 Task: Create a sub task Gather and Analyse Requirements for the task  Implement payment gateway integration for the app in the project TreePlan , assign it to team member softage.9@softage.net and update the status of the sub task to  On Track  , set the priority of the sub task to Low.
Action: Mouse moved to (18, 55)
Screenshot: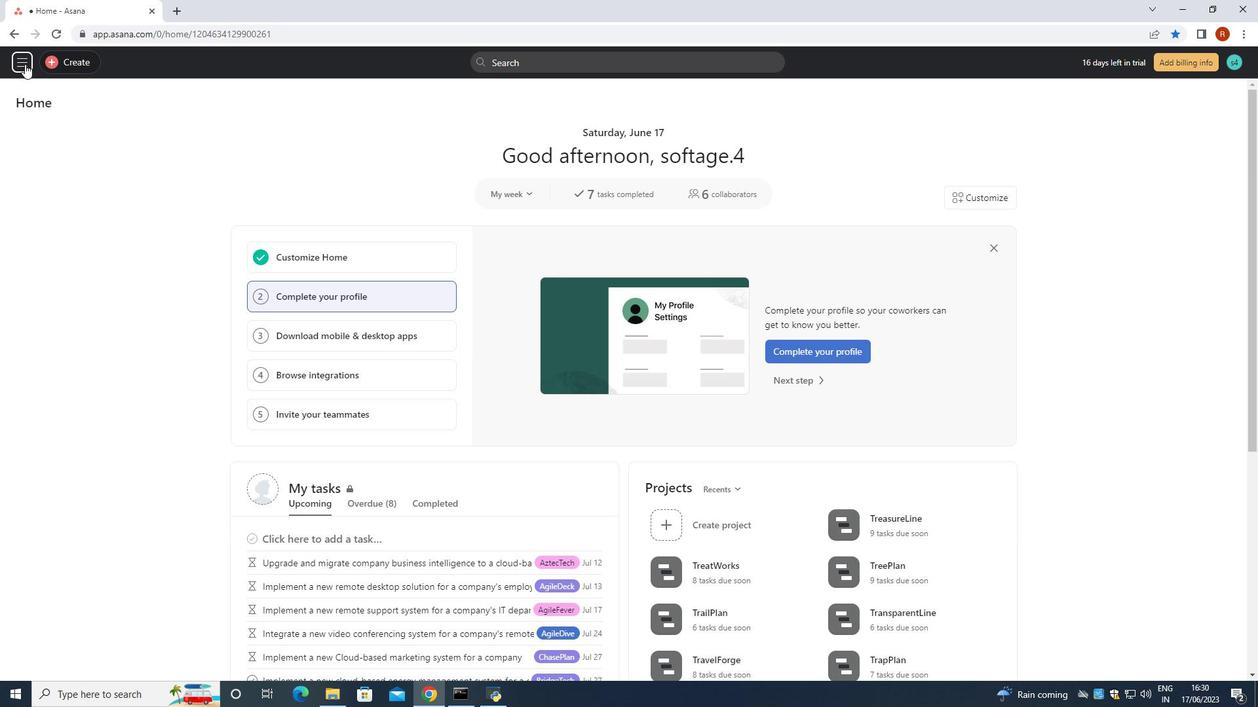 
Action: Mouse pressed left at (18, 55)
Screenshot: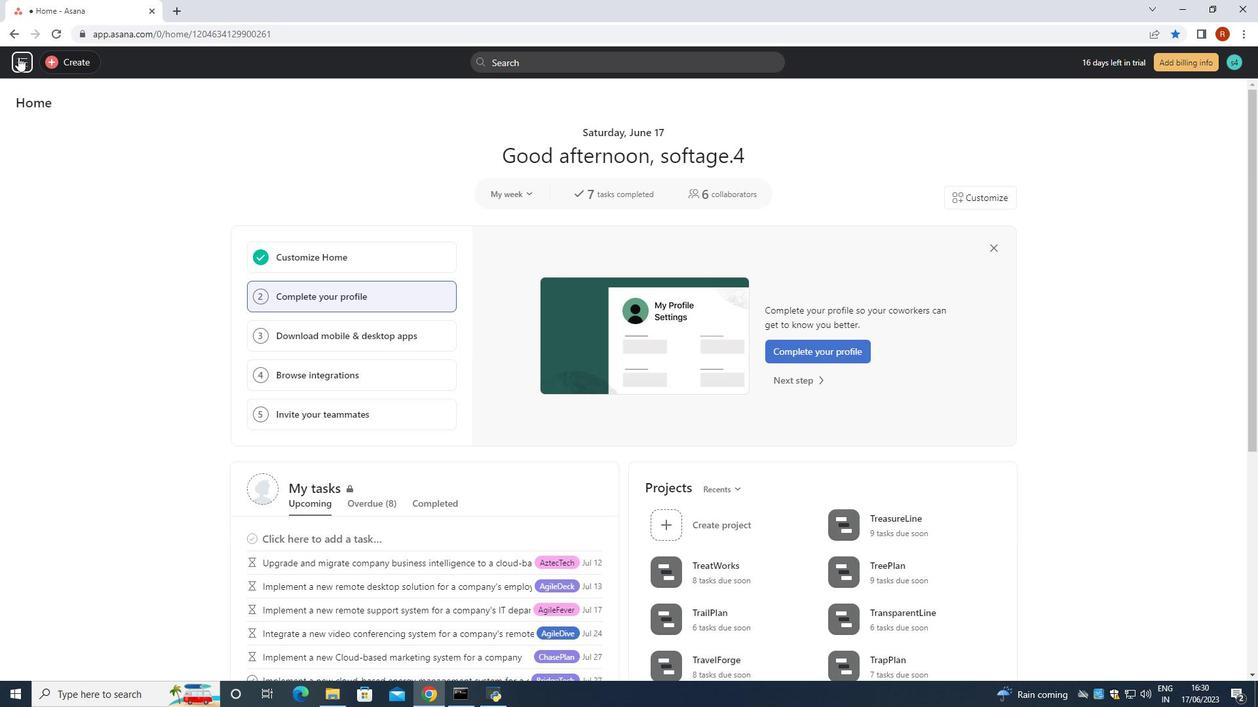 
Action: Mouse moved to (70, 310)
Screenshot: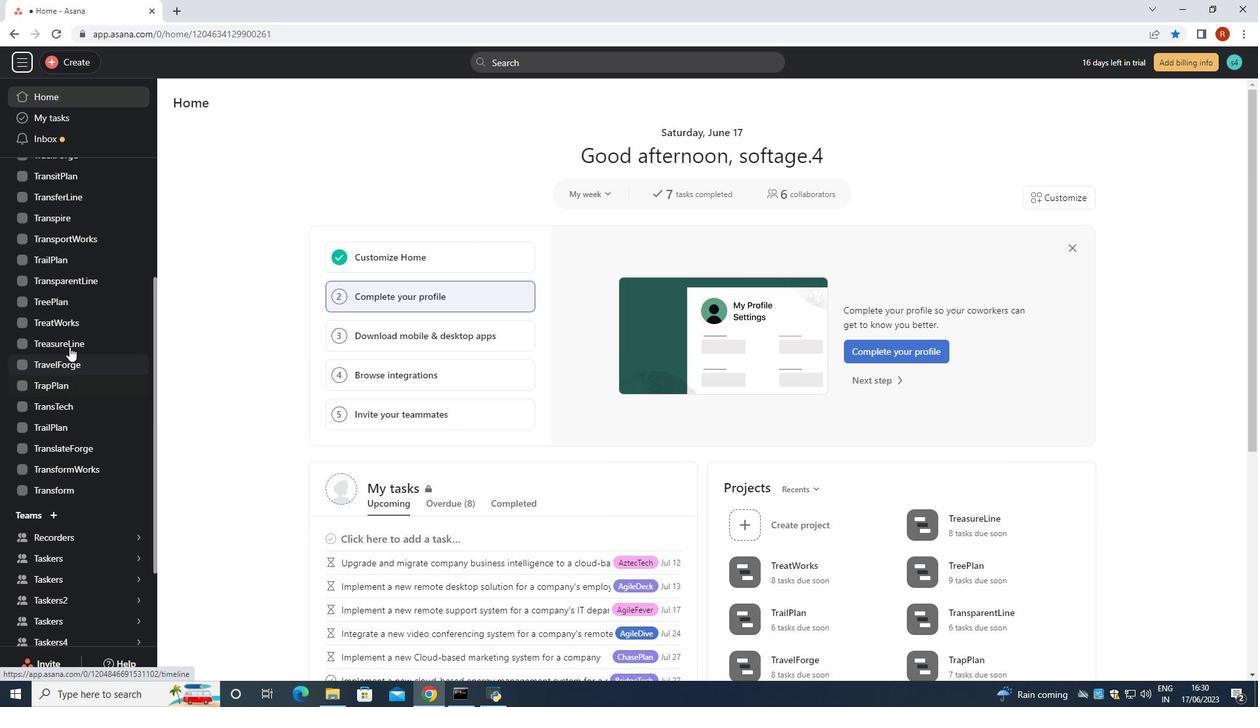 
Action: Mouse pressed left at (70, 310)
Screenshot: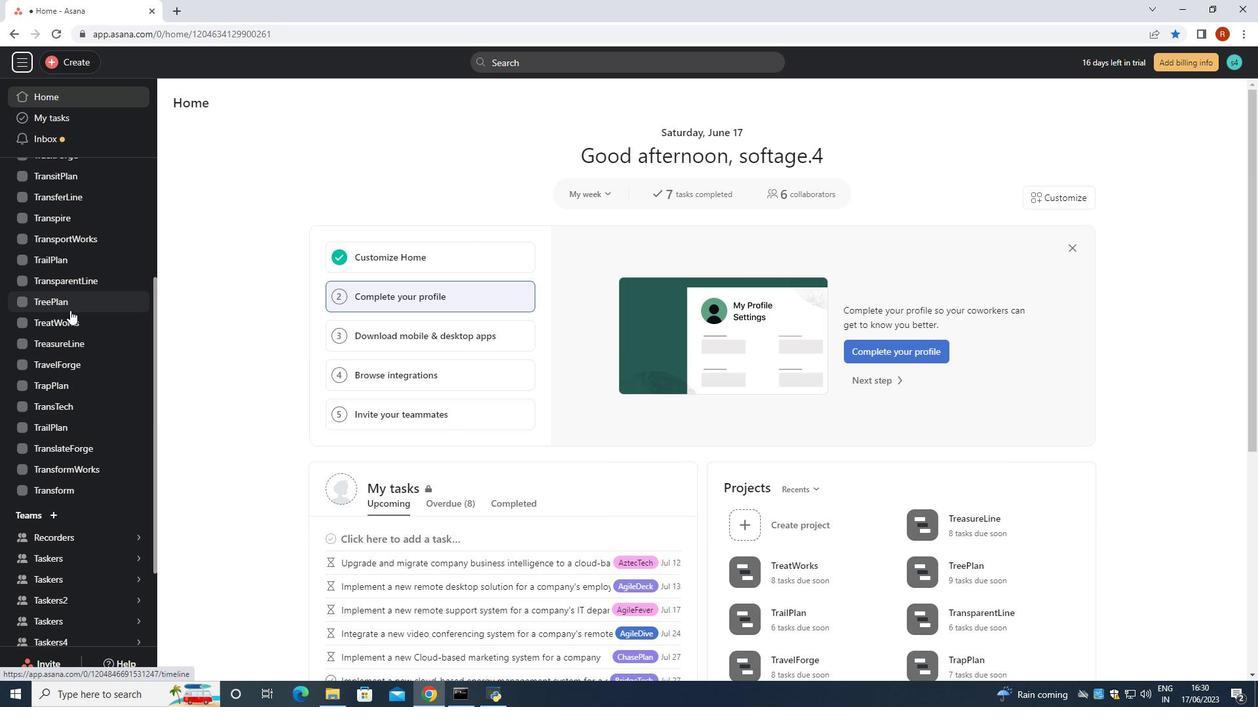 
Action: Mouse moved to (515, 305)
Screenshot: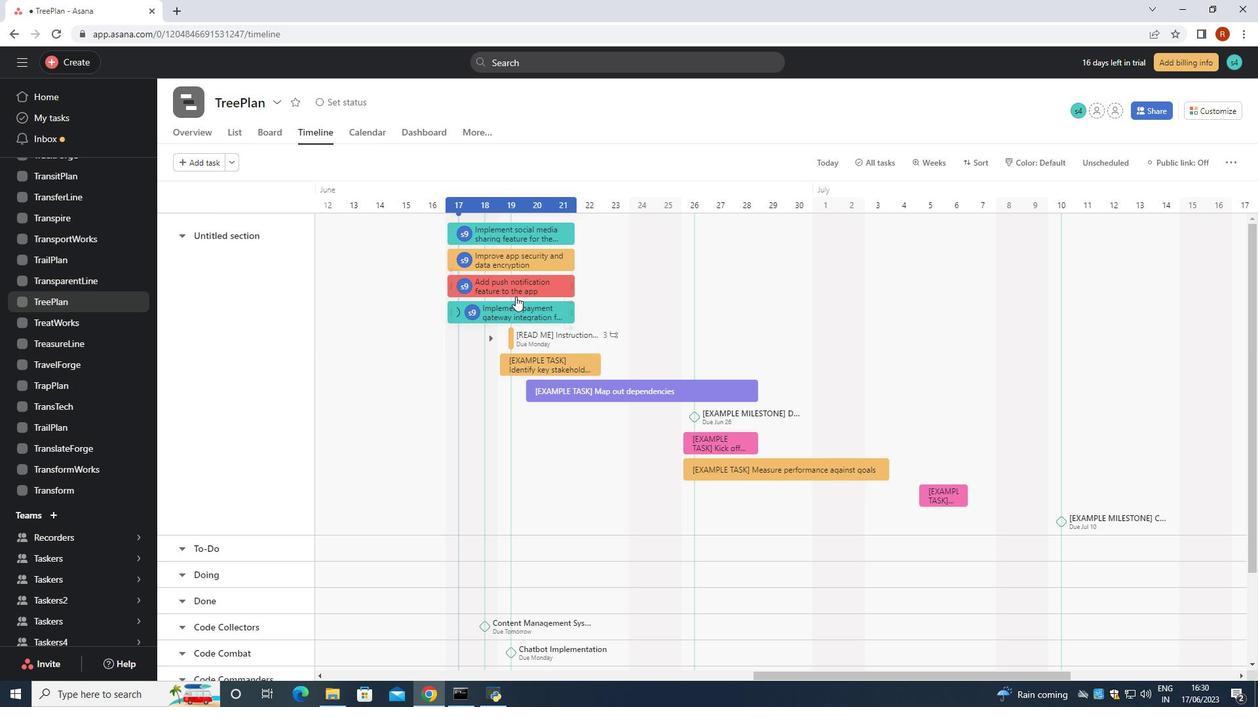 
Action: Mouse pressed left at (515, 305)
Screenshot: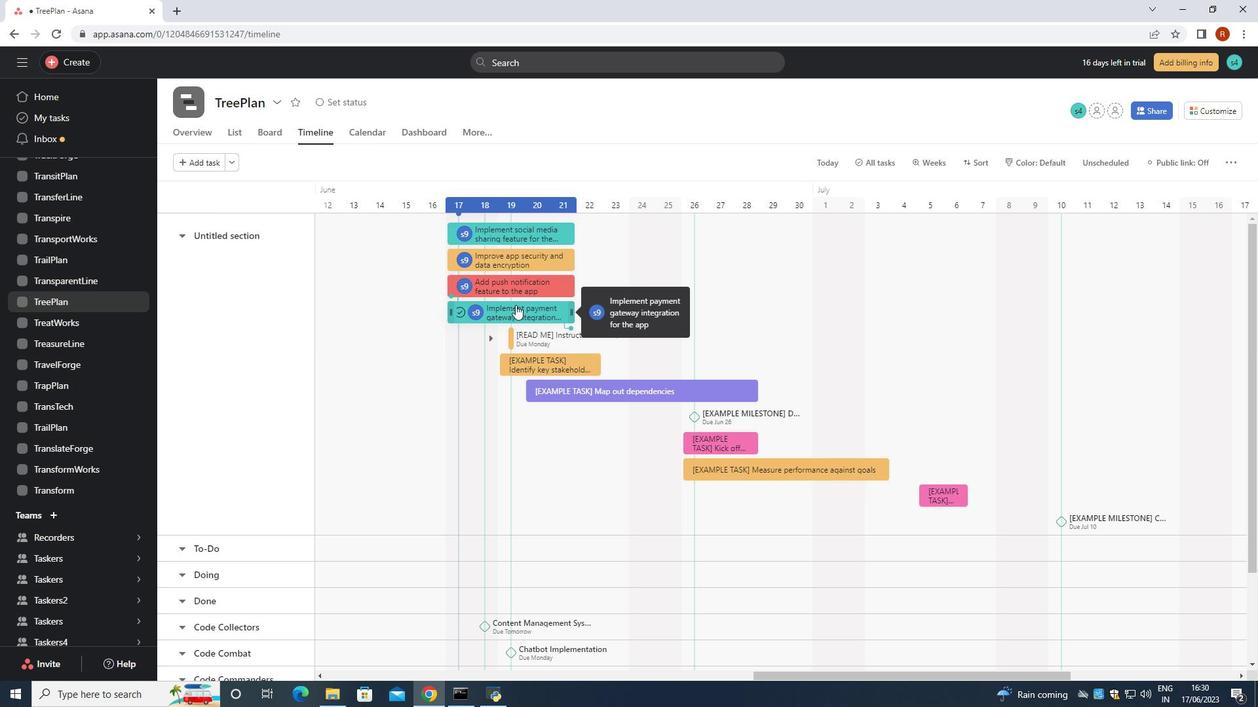 
Action: Mouse moved to (1023, 302)
Screenshot: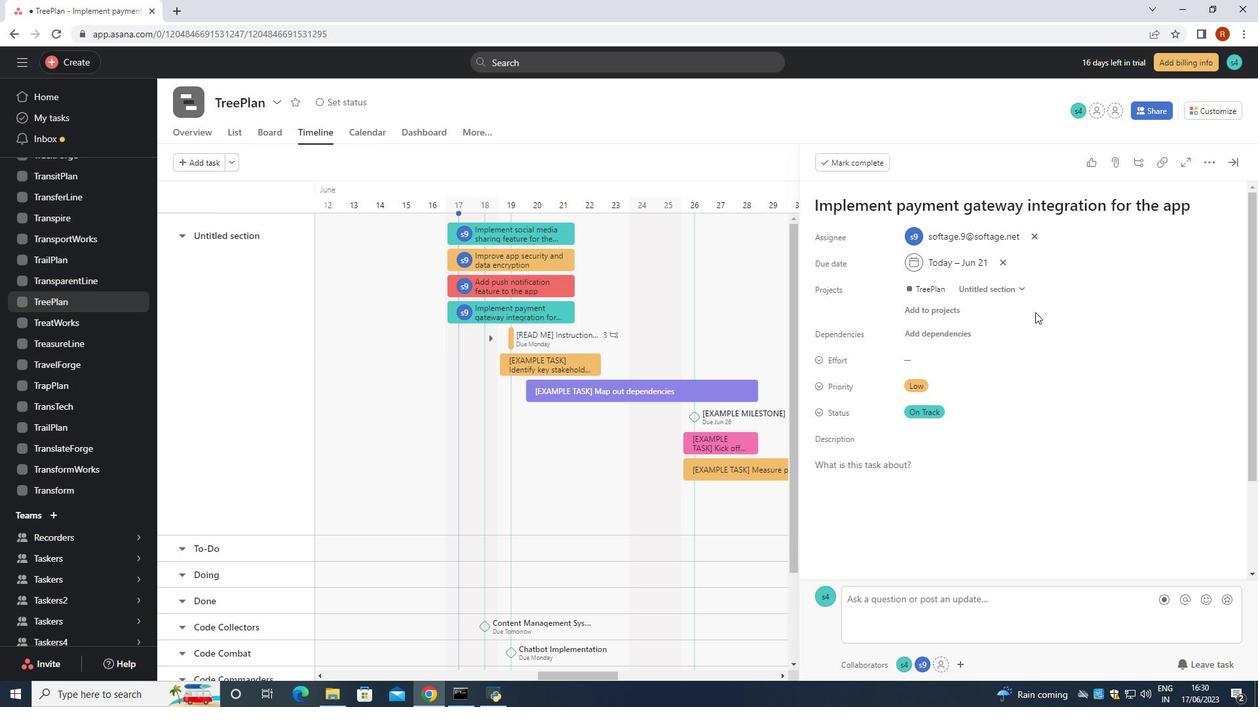 
Action: Mouse scrolled (1023, 302) with delta (0, 0)
Screenshot: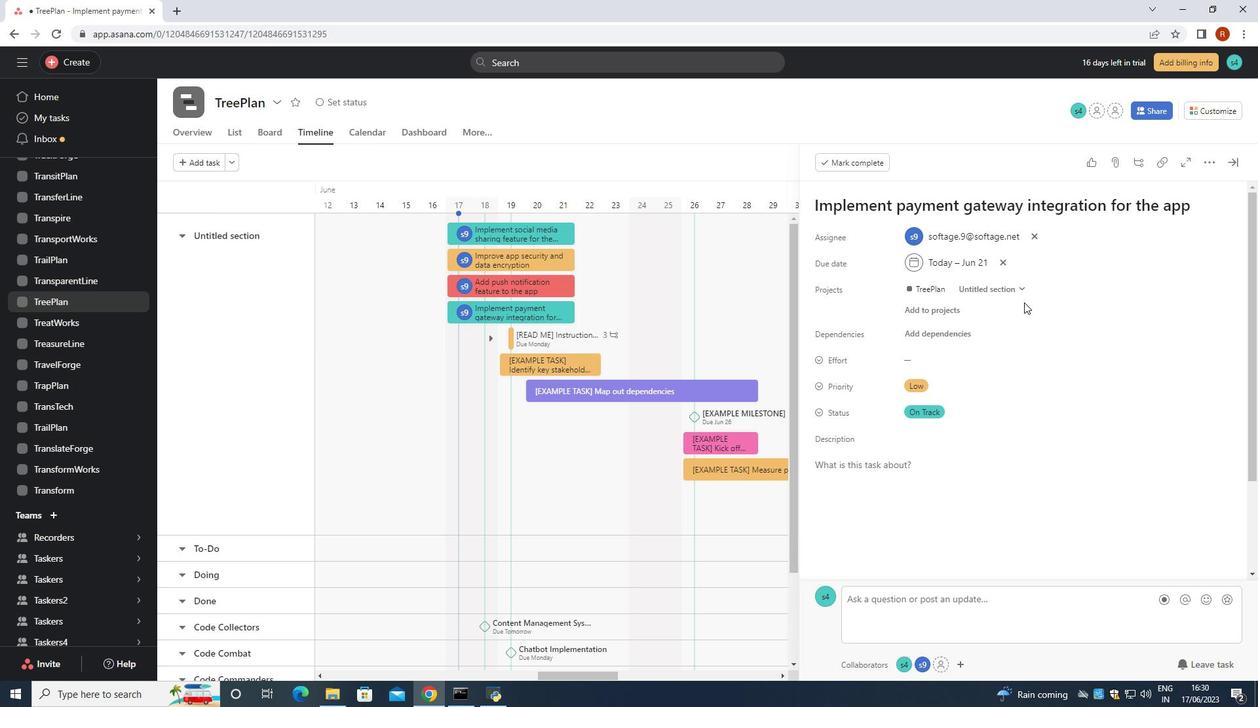 
Action: Mouse scrolled (1023, 302) with delta (0, 0)
Screenshot: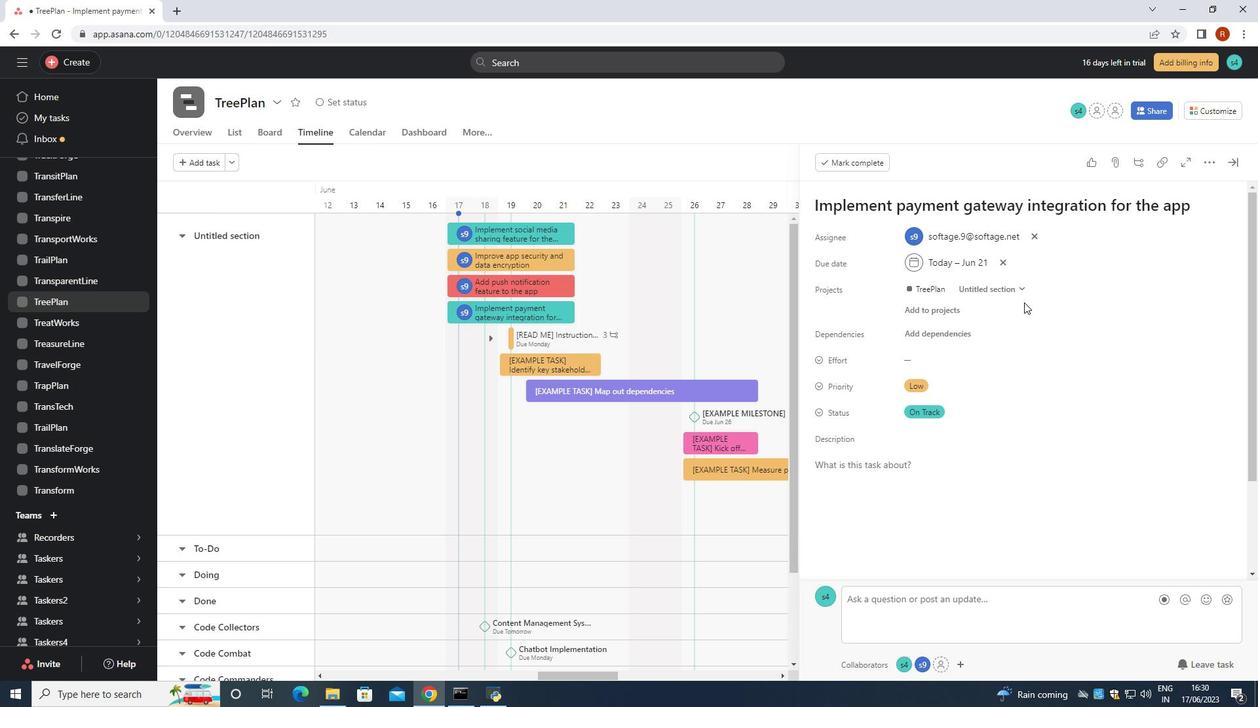 
Action: Mouse scrolled (1023, 302) with delta (0, 0)
Screenshot: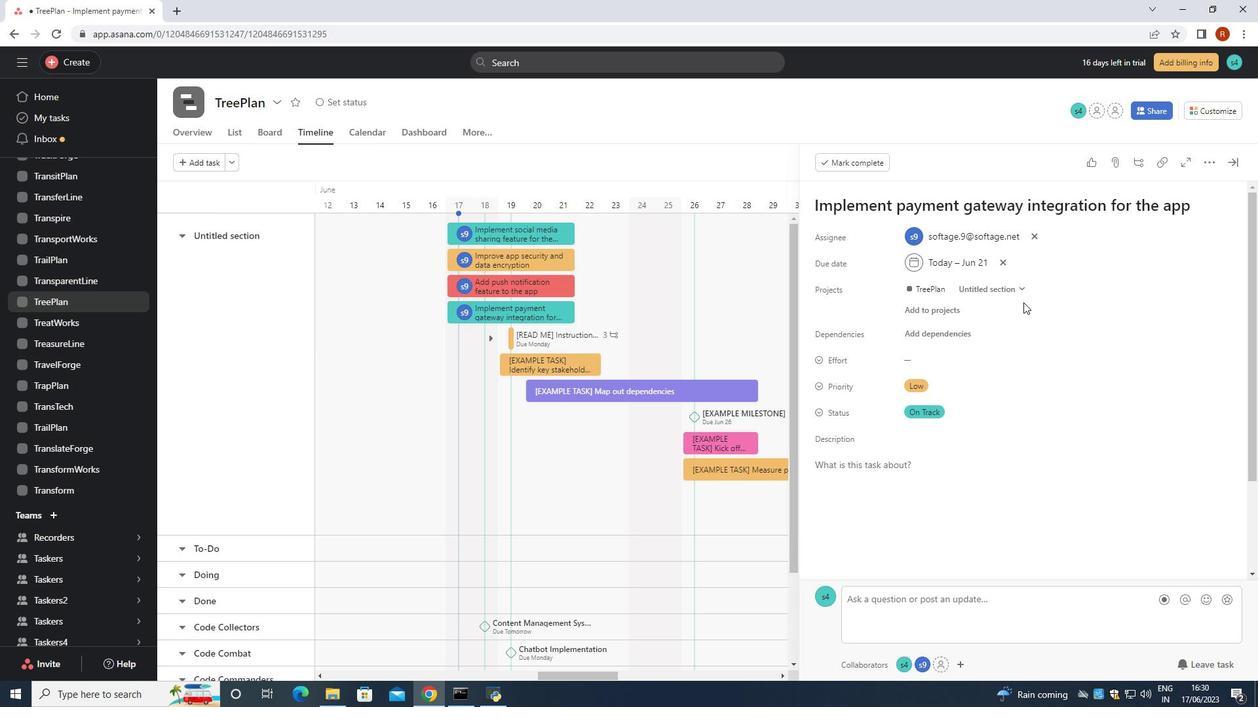 
Action: Mouse moved to (886, 401)
Screenshot: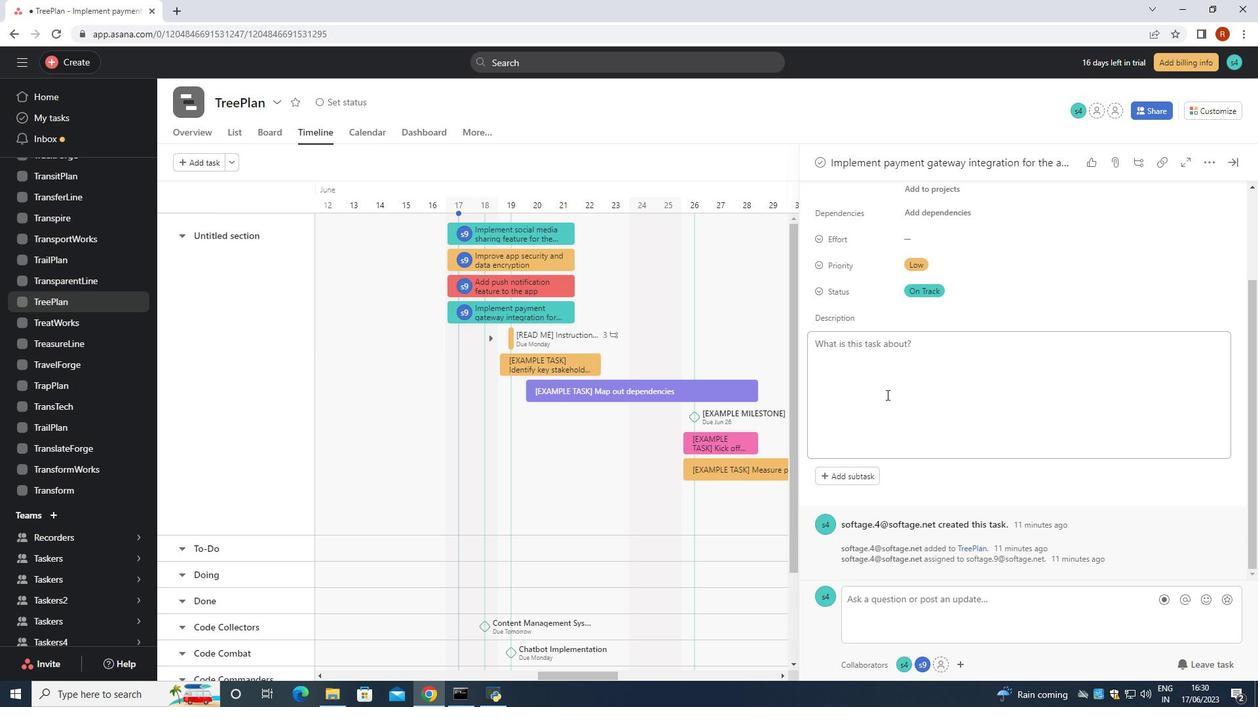 
Action: Mouse scrolled (886, 401) with delta (0, 0)
Screenshot: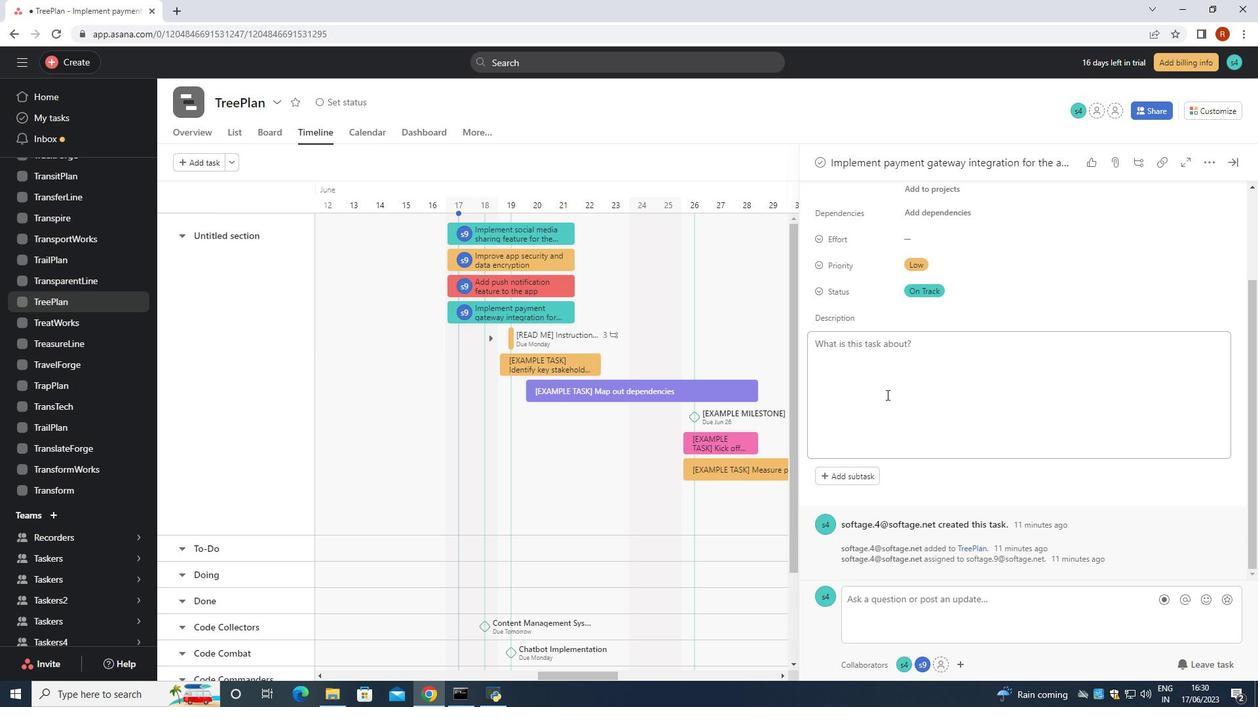 
Action: Mouse moved to (846, 473)
Screenshot: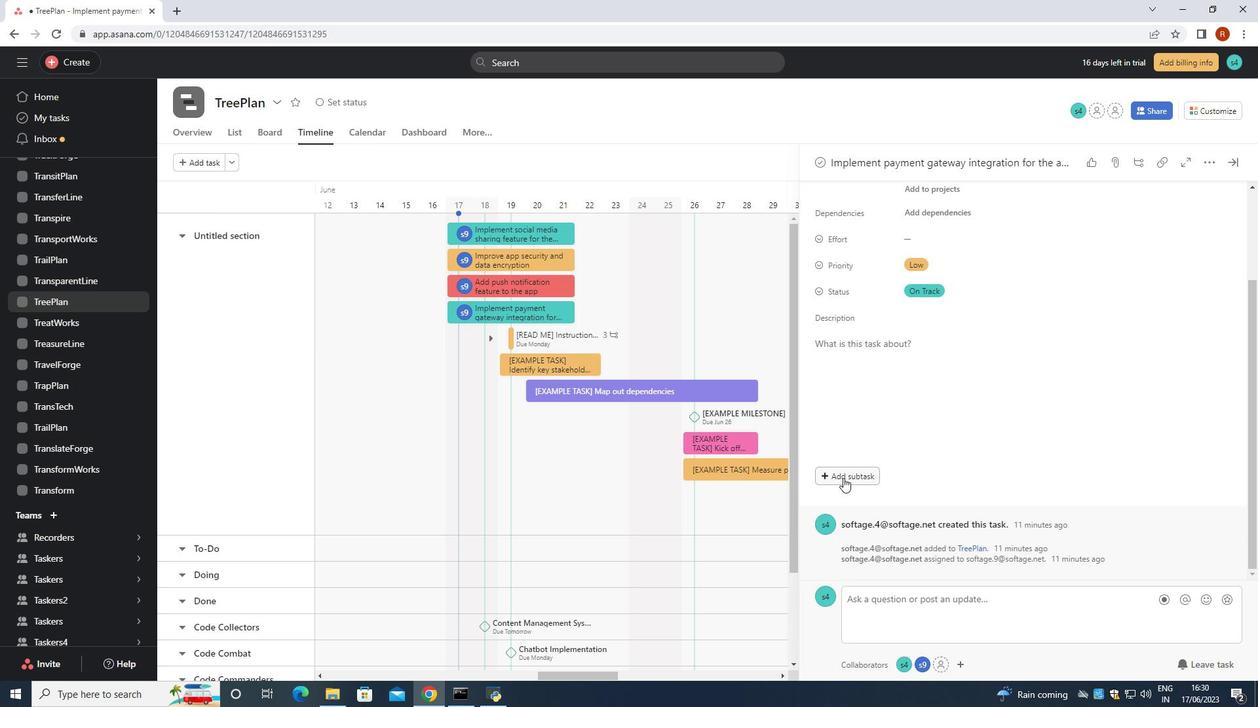 
Action: Mouse pressed left at (846, 473)
Screenshot: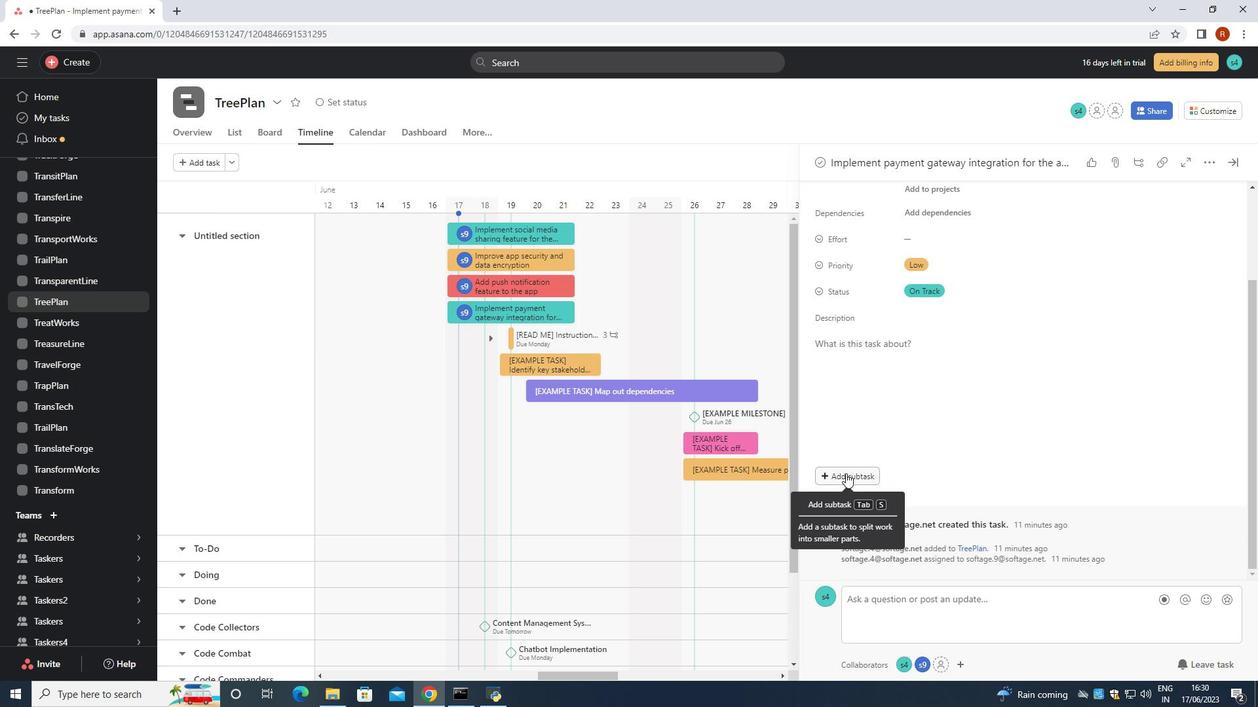 
Action: Mouse moved to (847, 473)
Screenshot: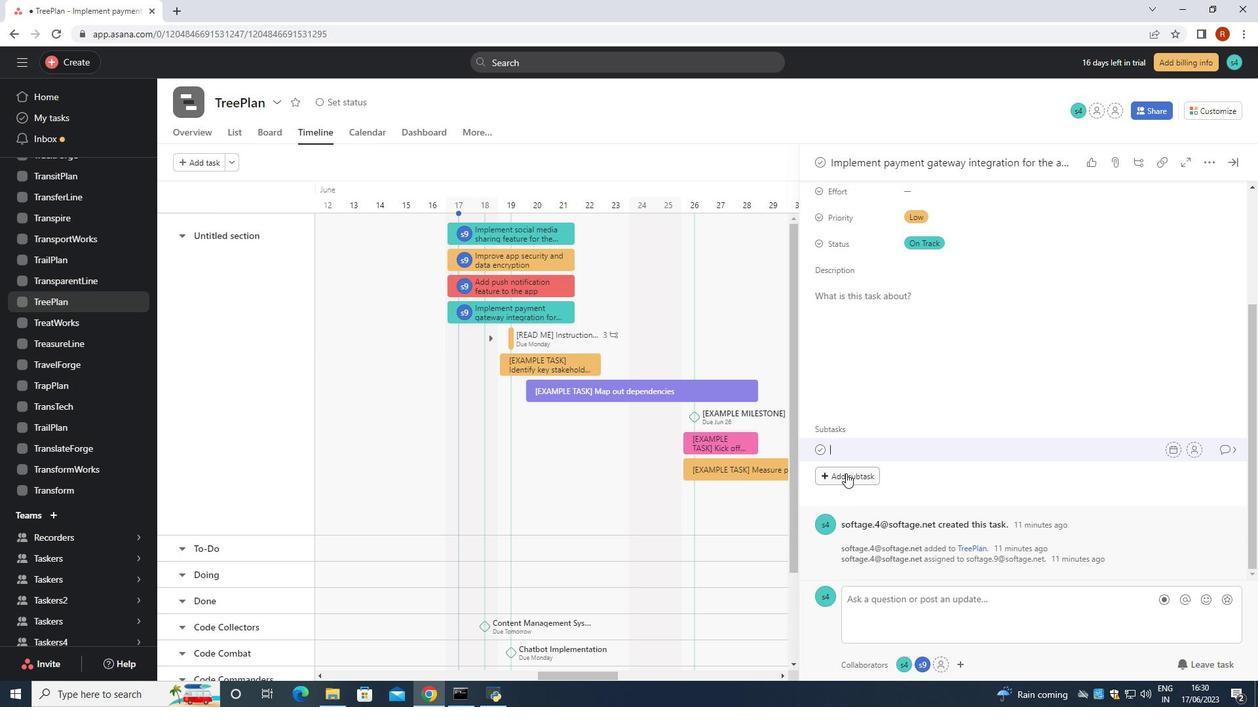 
Action: Key pressed <Key.shift><Key.shift><Key.shift><Key.shift><Key.shift><Key.shift><Key.shift><Key.shift><Key.shift><Key.shift><Key.shift><Key.shift><Key.shift><Key.shift>GA<Key.backspace><Key.backspace><Key.caps_lock><Key.caps_lock><Key.shift><Key.shift><Key.shift><Key.shift><Key.shift><Key.shift>Gather<Key.space>an<Key.space><Key.backspace>d<Key.space><Key.shift>Anlyse<Key.space><Key.shift>Requirements<Key.space>
Screenshot: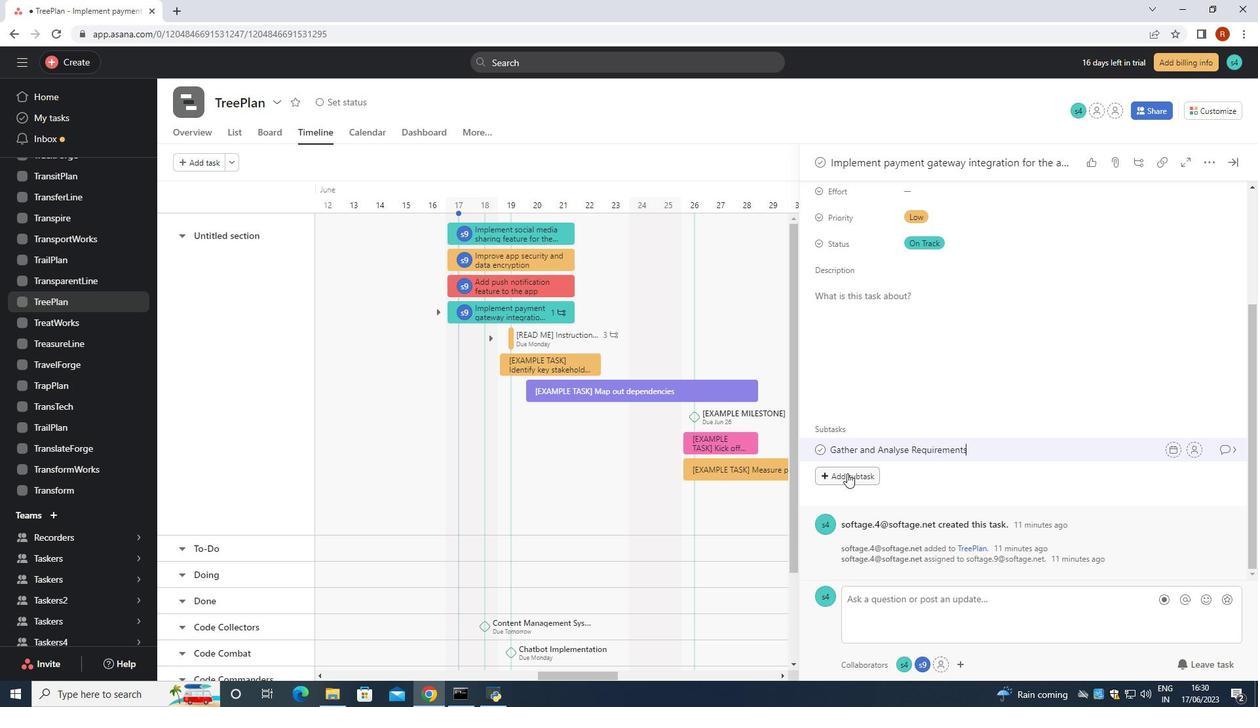
Action: Mouse moved to (1194, 450)
Screenshot: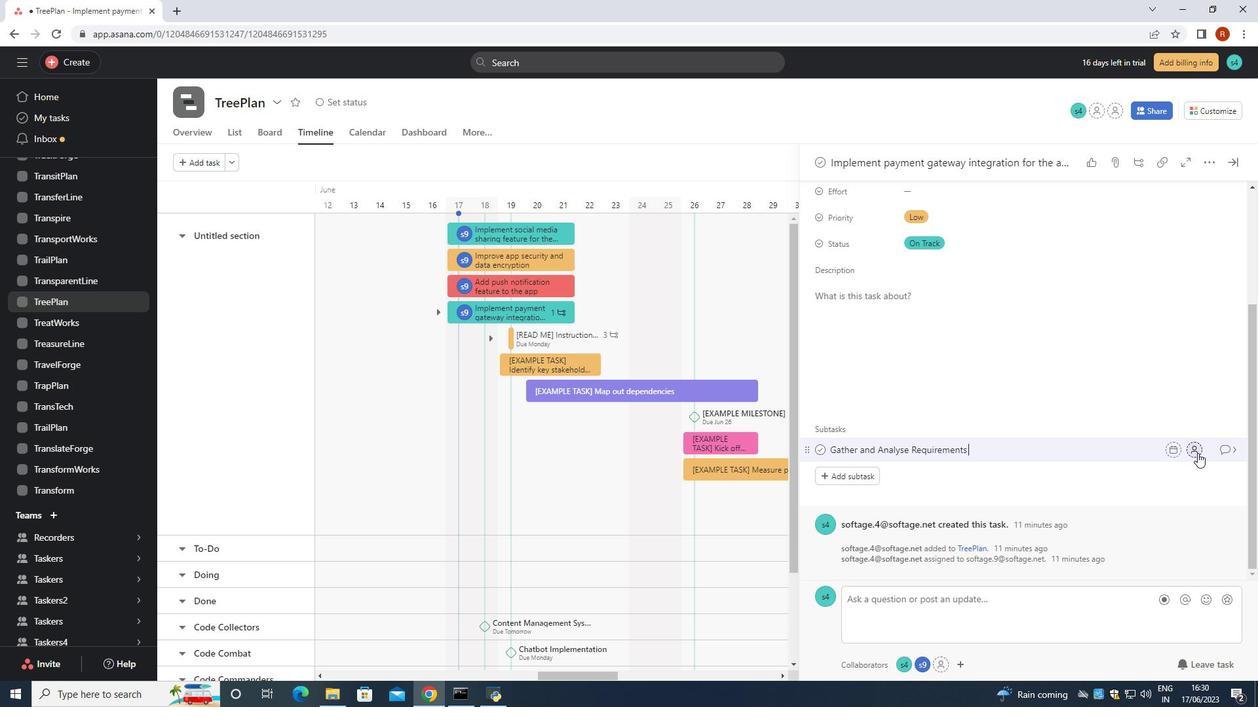 
Action: Mouse pressed left at (1194, 450)
Screenshot: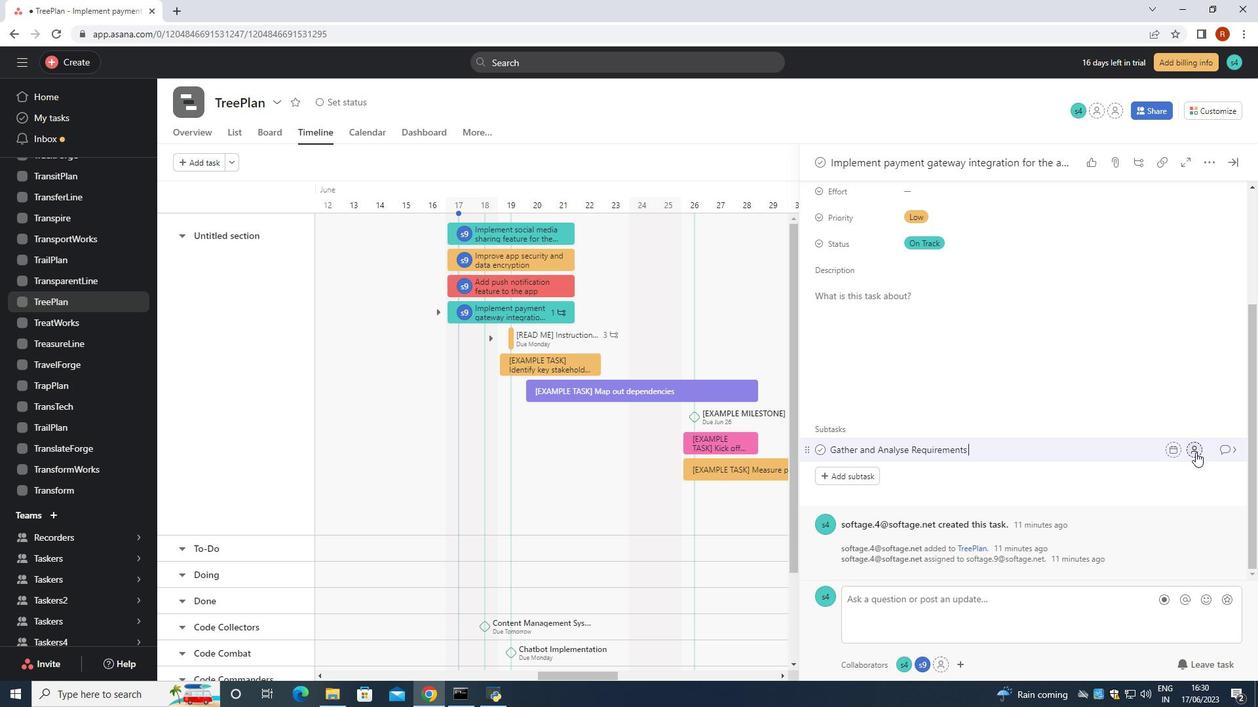 
Action: Mouse moved to (1096, 494)
Screenshot: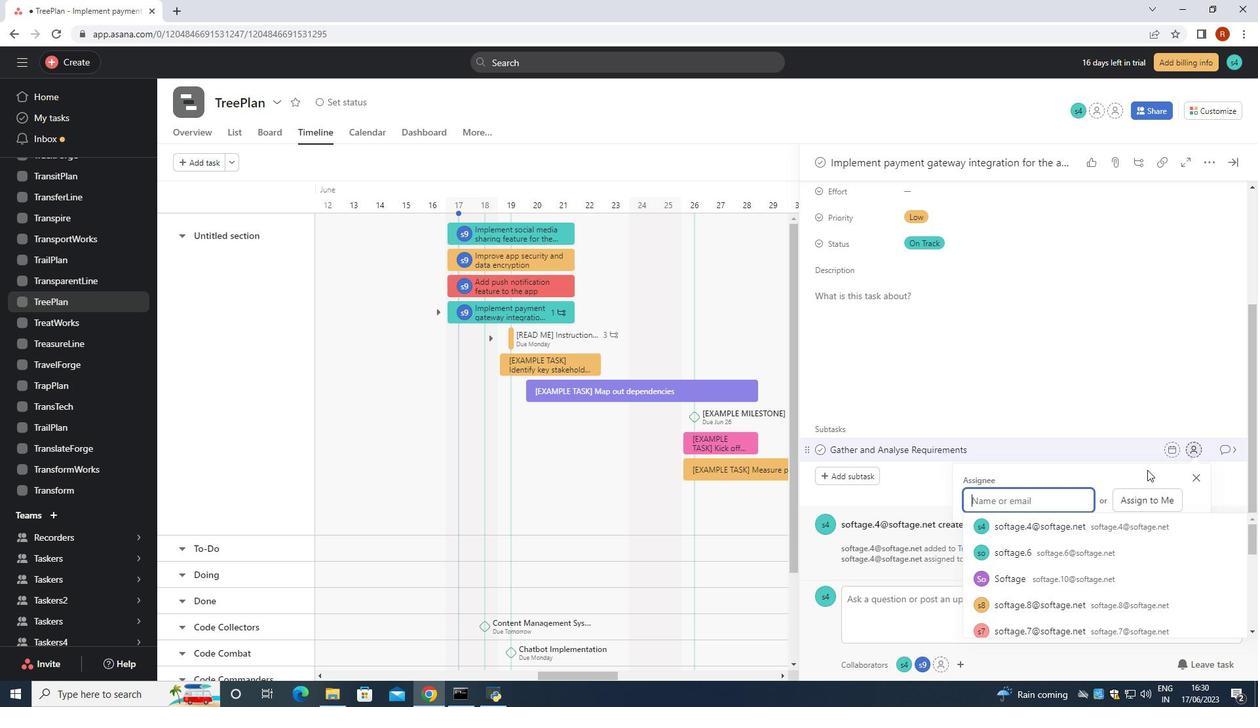 
Action: Key pressed softage.9<Key.shift>@softage.net
Screenshot: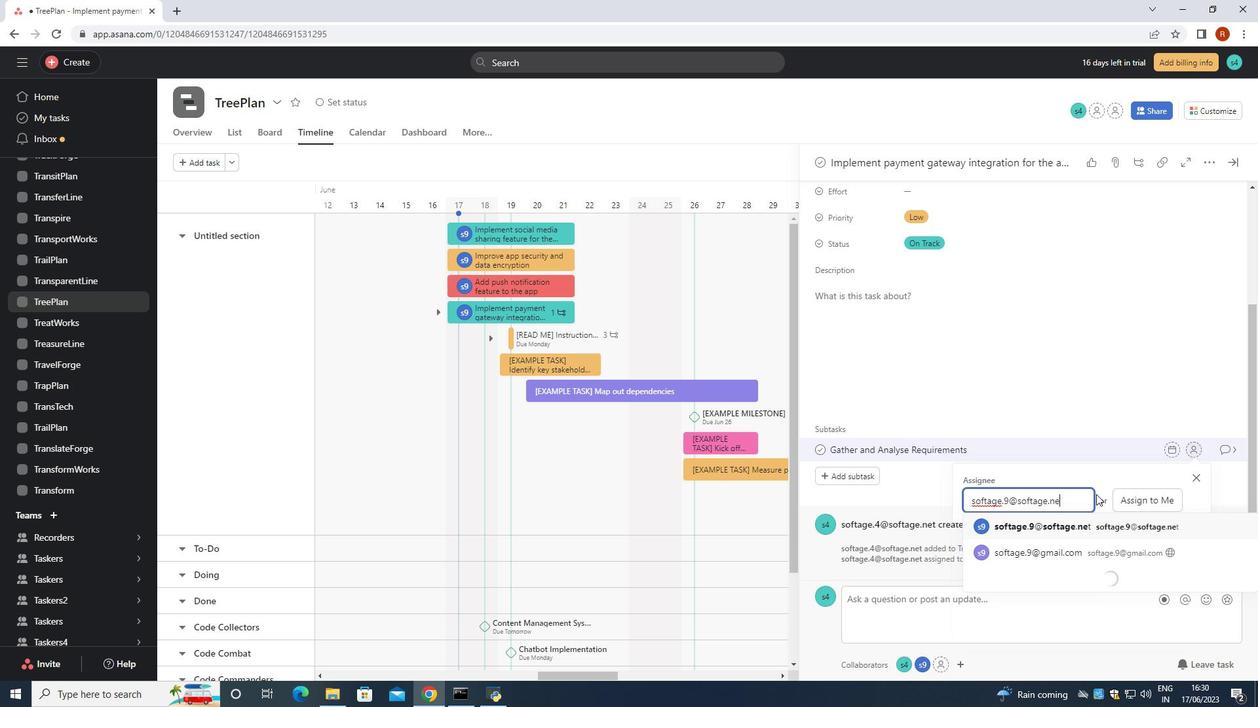 
Action: Mouse moved to (1090, 535)
Screenshot: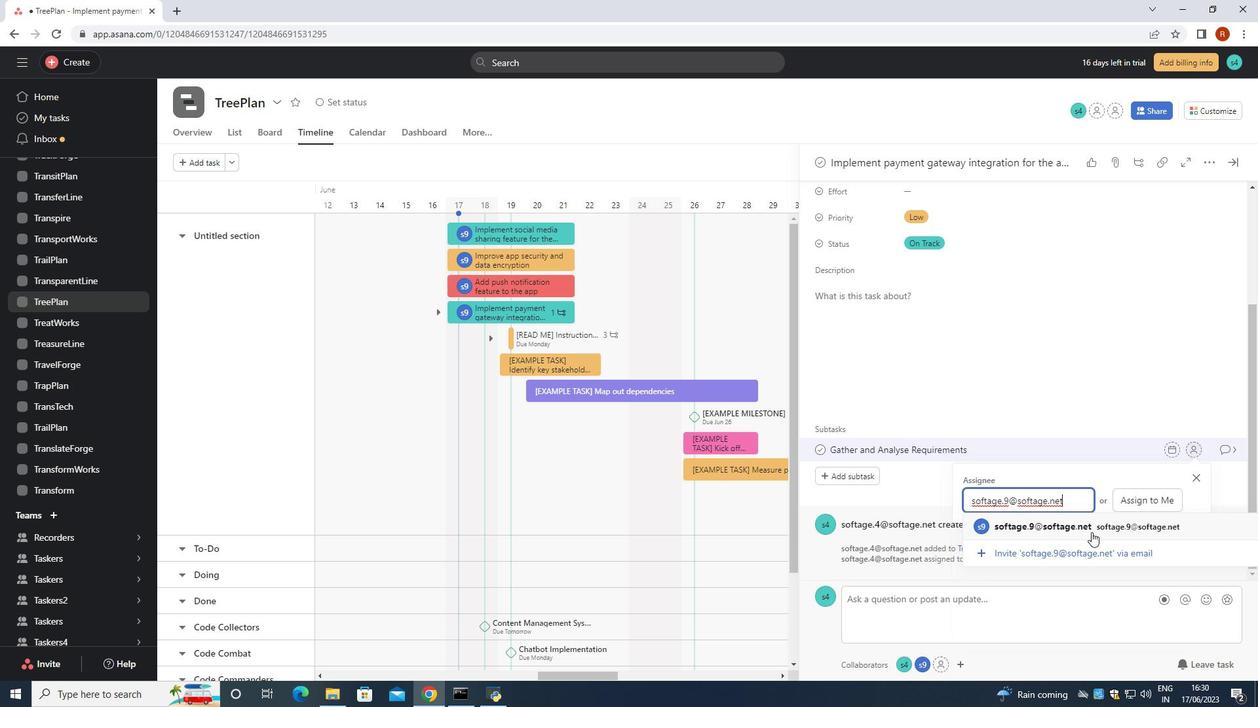 
Action: Mouse pressed left at (1090, 535)
Screenshot: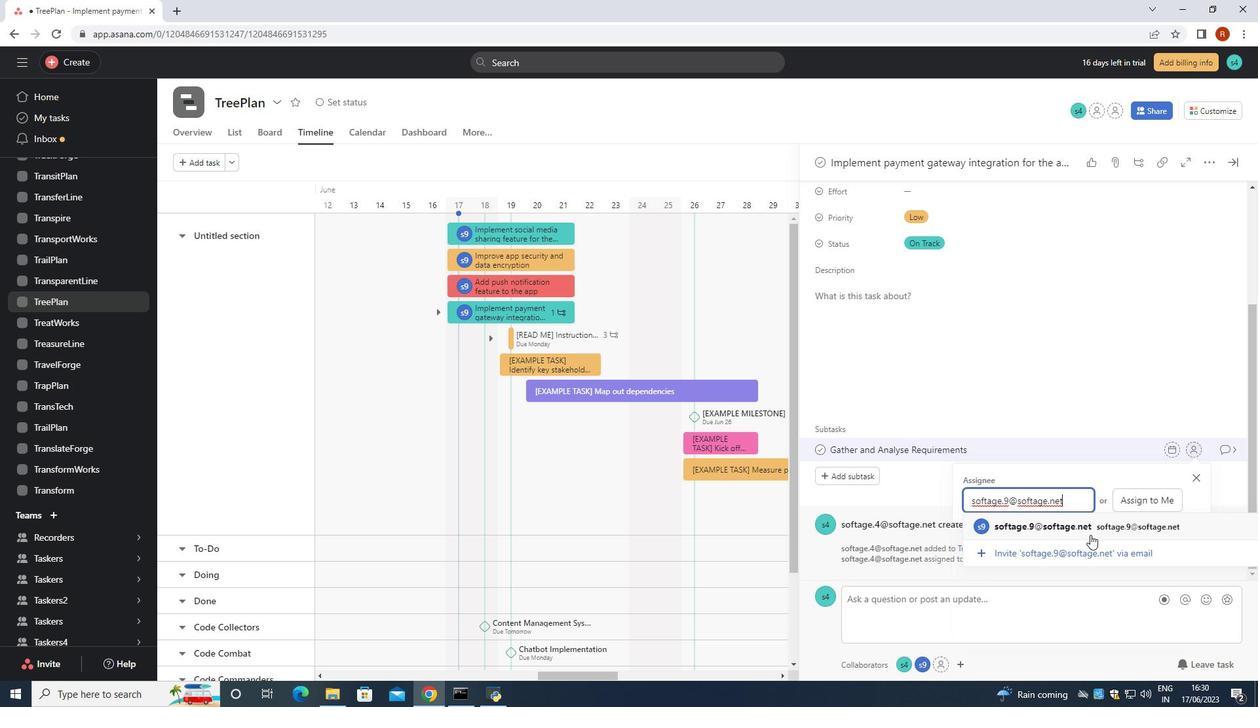 
Action: Mouse moved to (1230, 446)
Screenshot: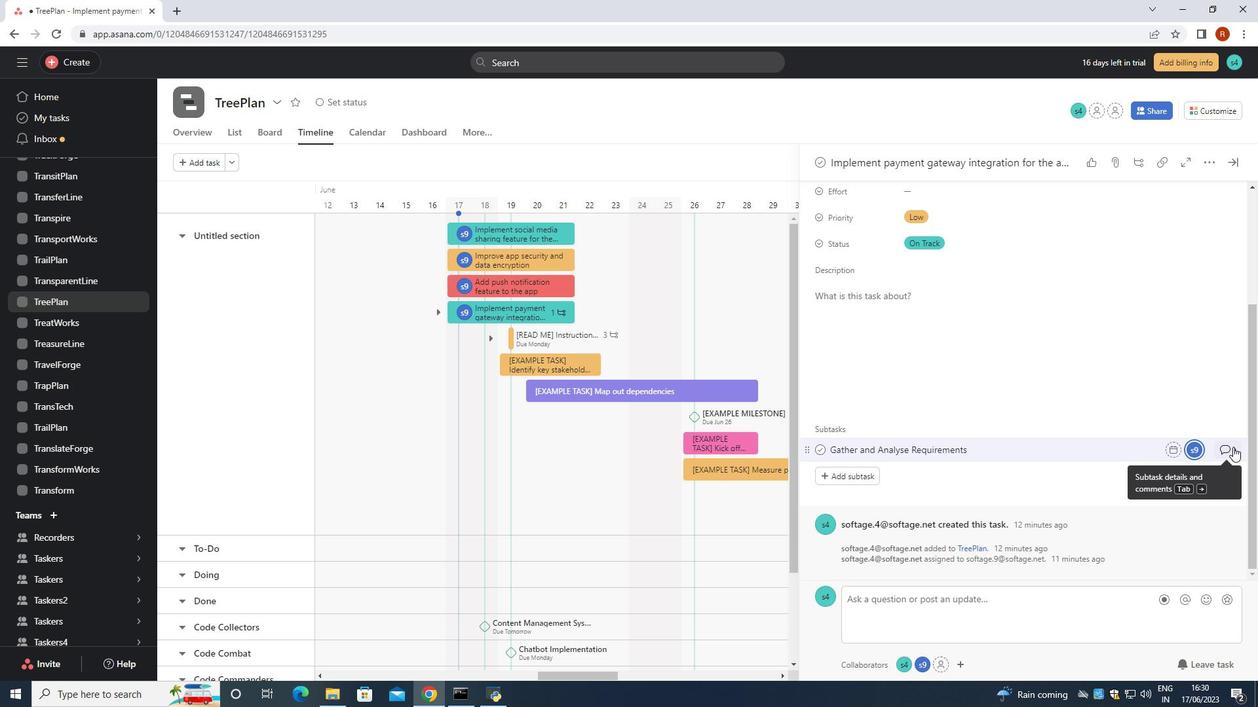 
Action: Mouse pressed left at (1230, 446)
Screenshot: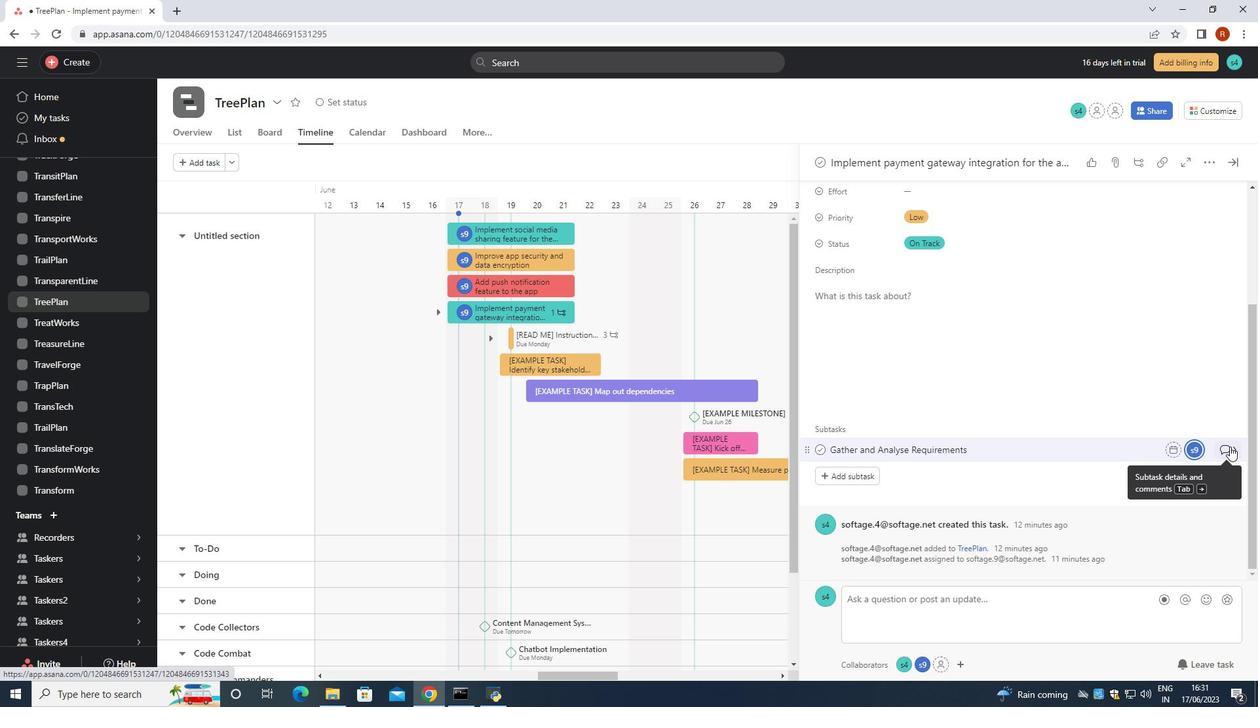 
Action: Mouse moved to (847, 346)
Screenshot: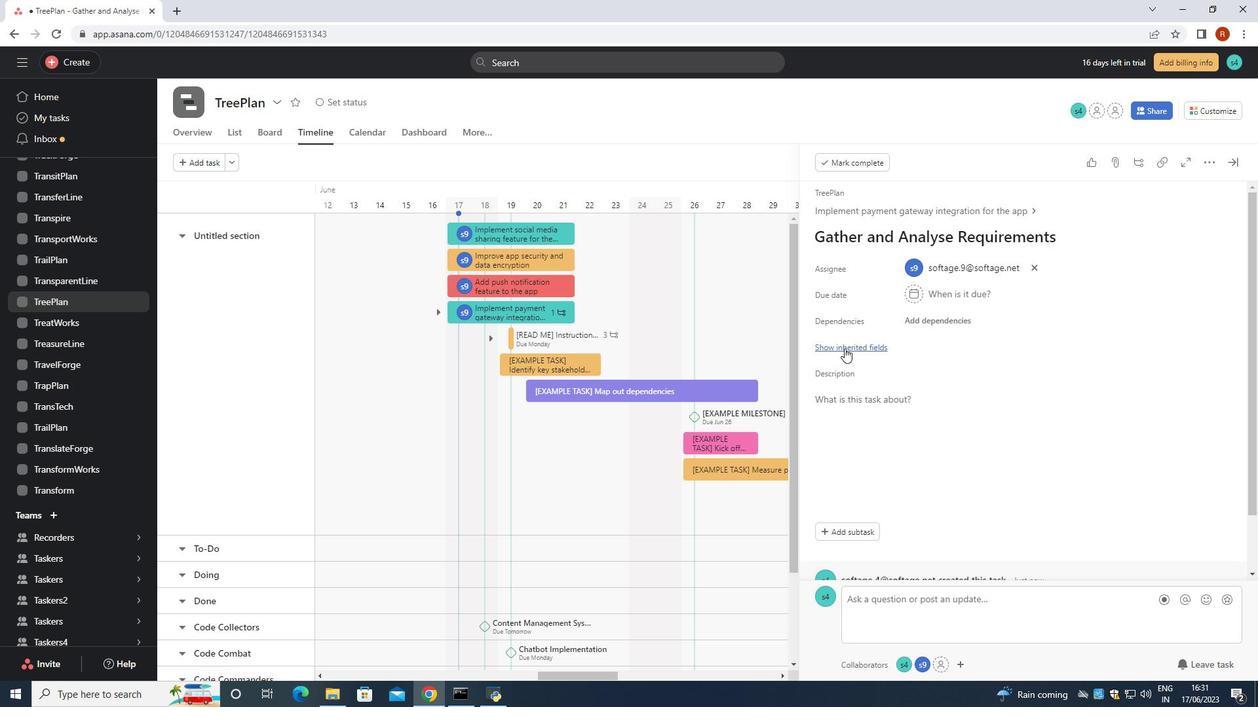 
Action: Mouse pressed left at (847, 346)
Screenshot: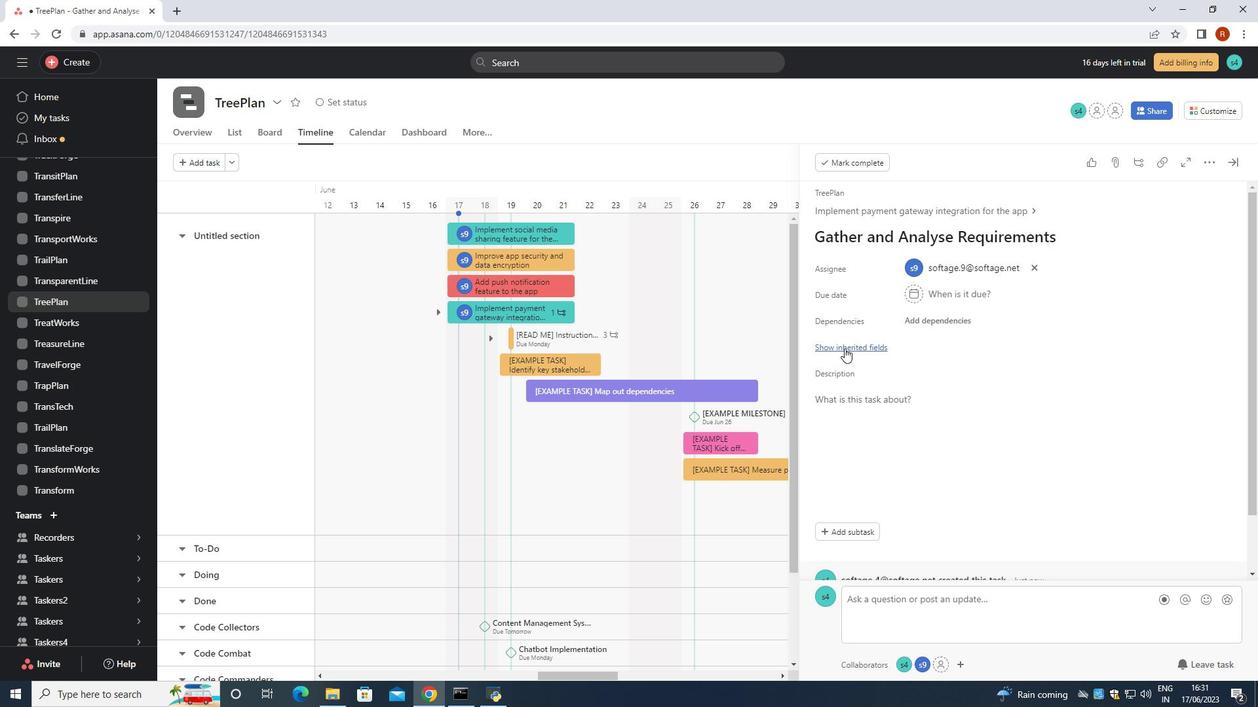 
Action: Mouse moved to (908, 427)
Screenshot: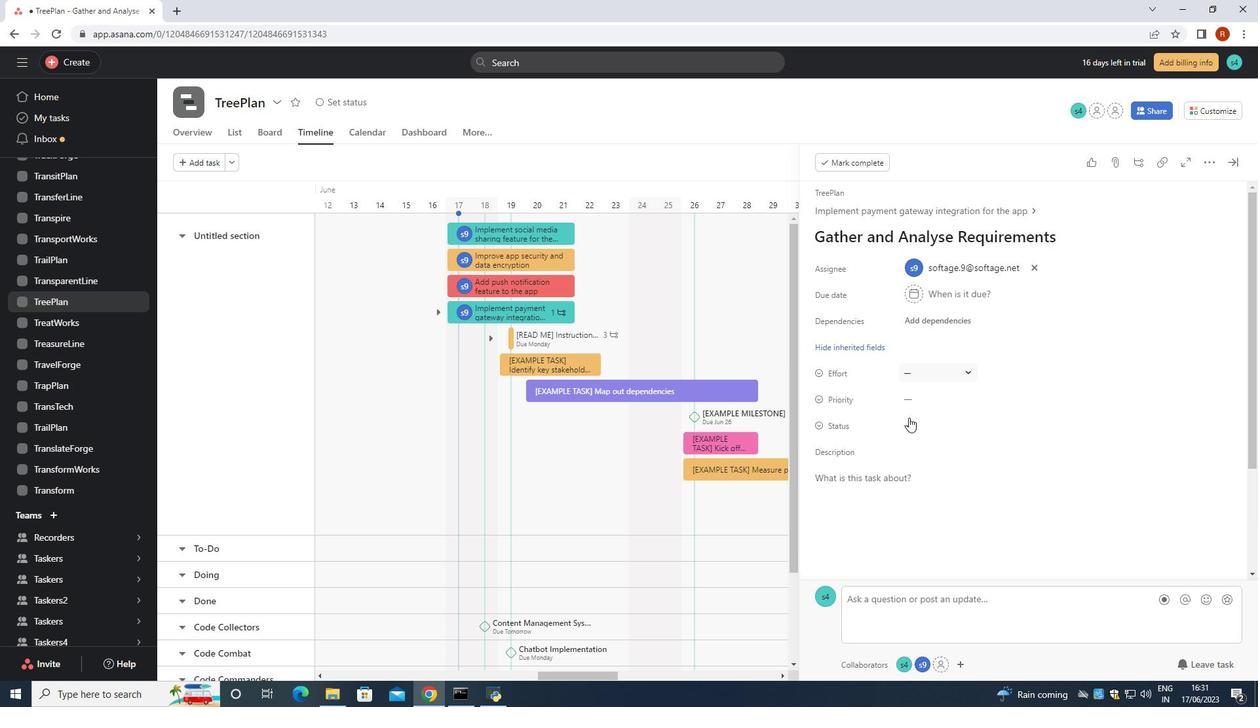 
Action: Mouse pressed left at (908, 427)
Screenshot: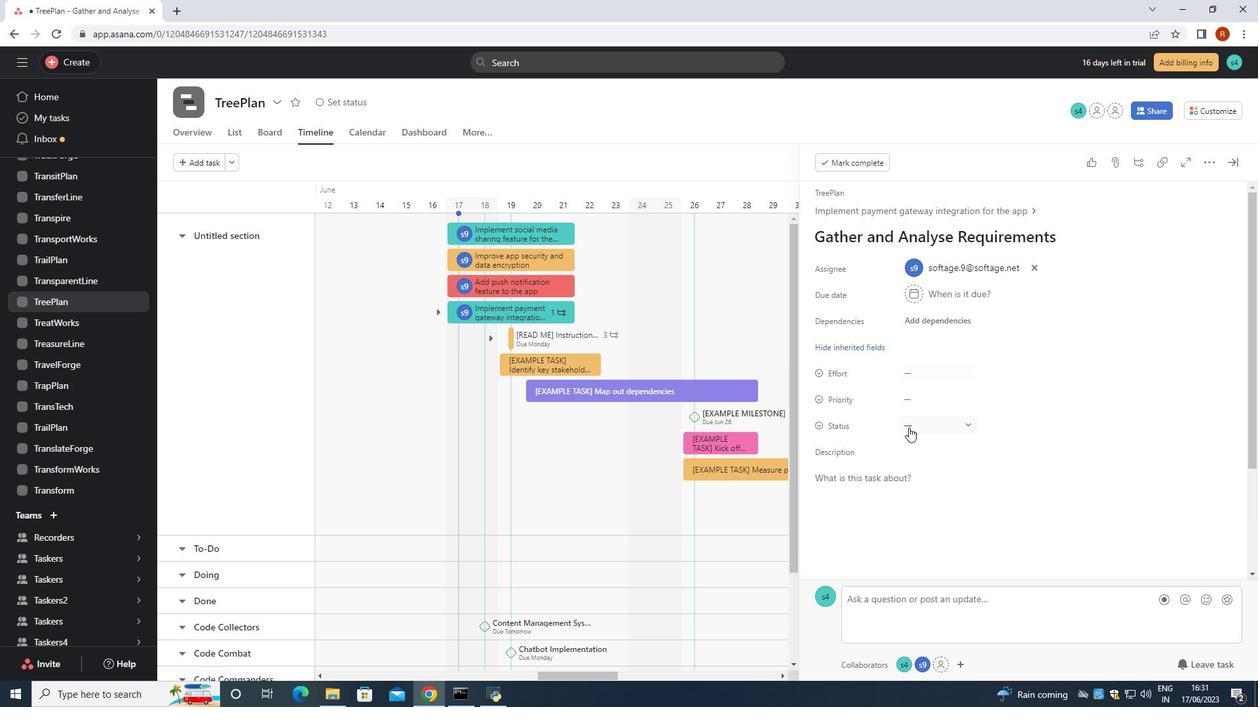 
Action: Mouse moved to (941, 467)
Screenshot: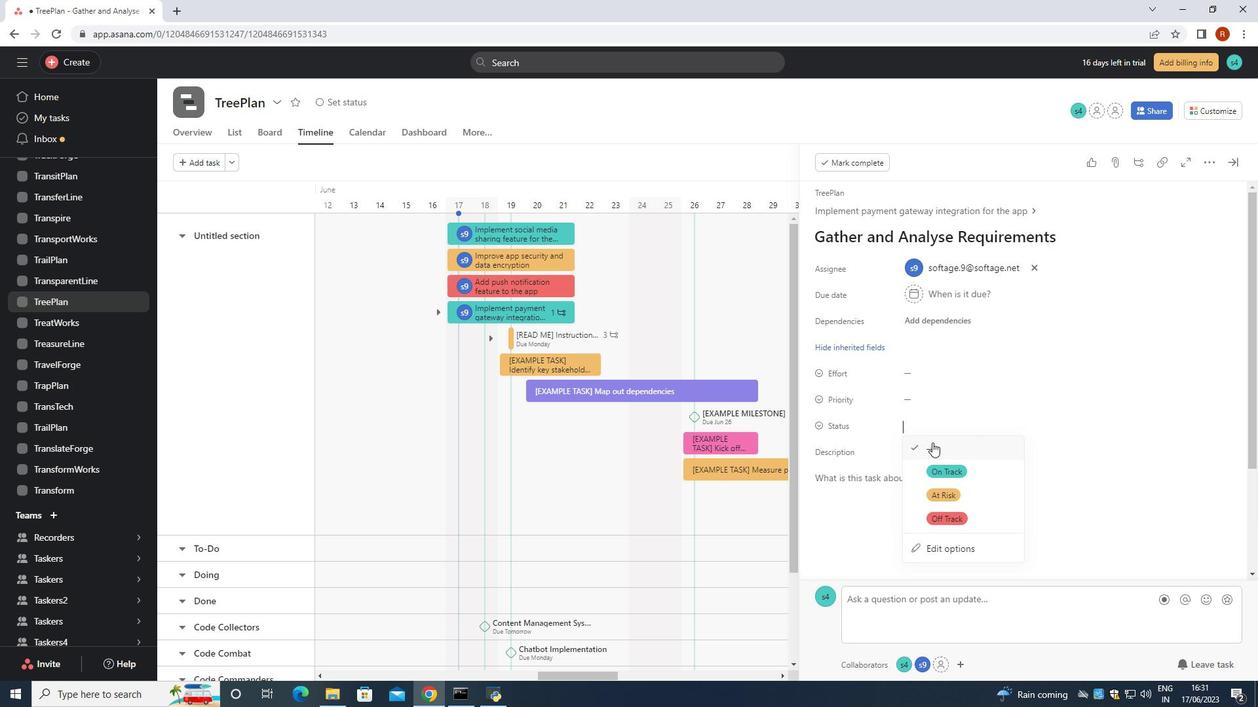 
Action: Mouse pressed left at (941, 467)
Screenshot: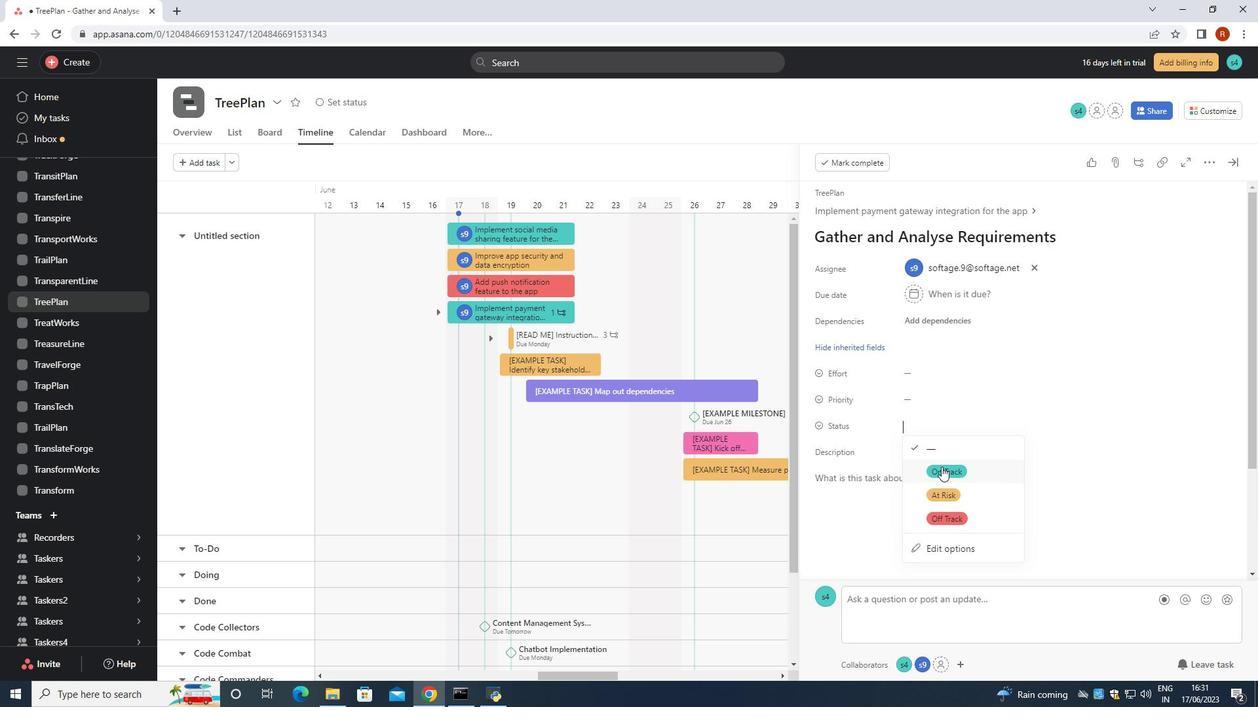 
Action: Mouse moved to (929, 401)
Screenshot: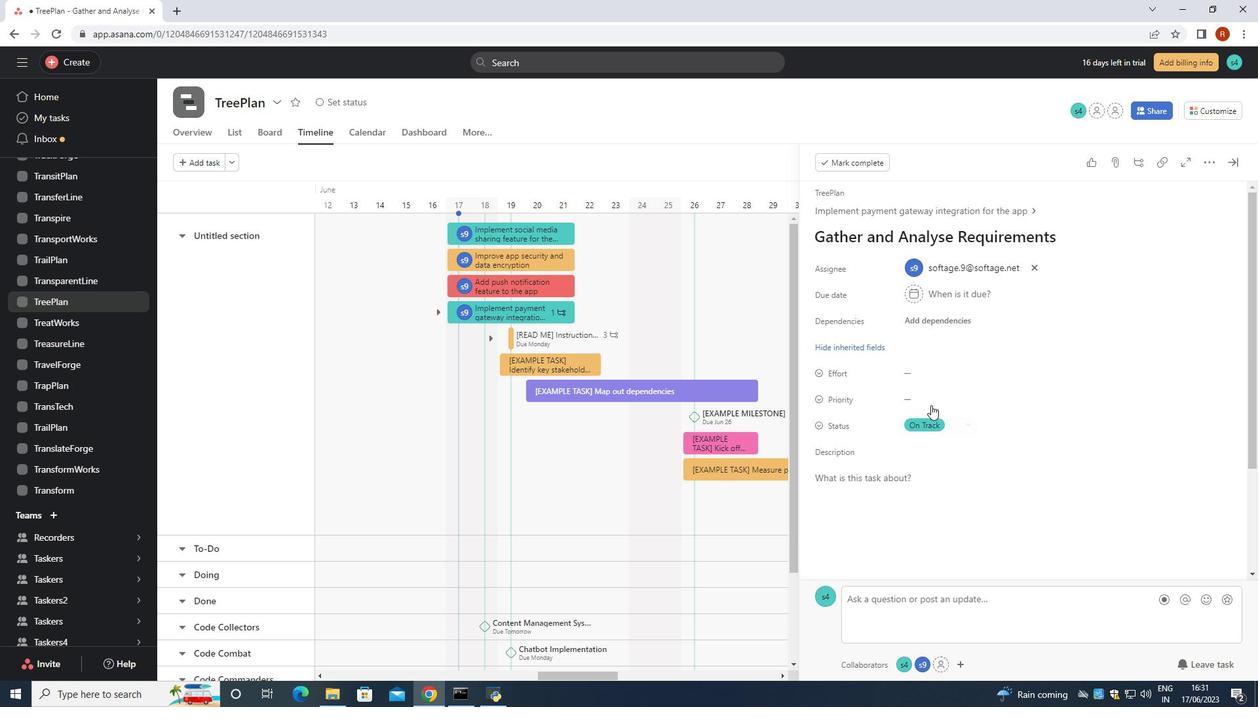 
Action: Mouse pressed left at (929, 401)
Screenshot: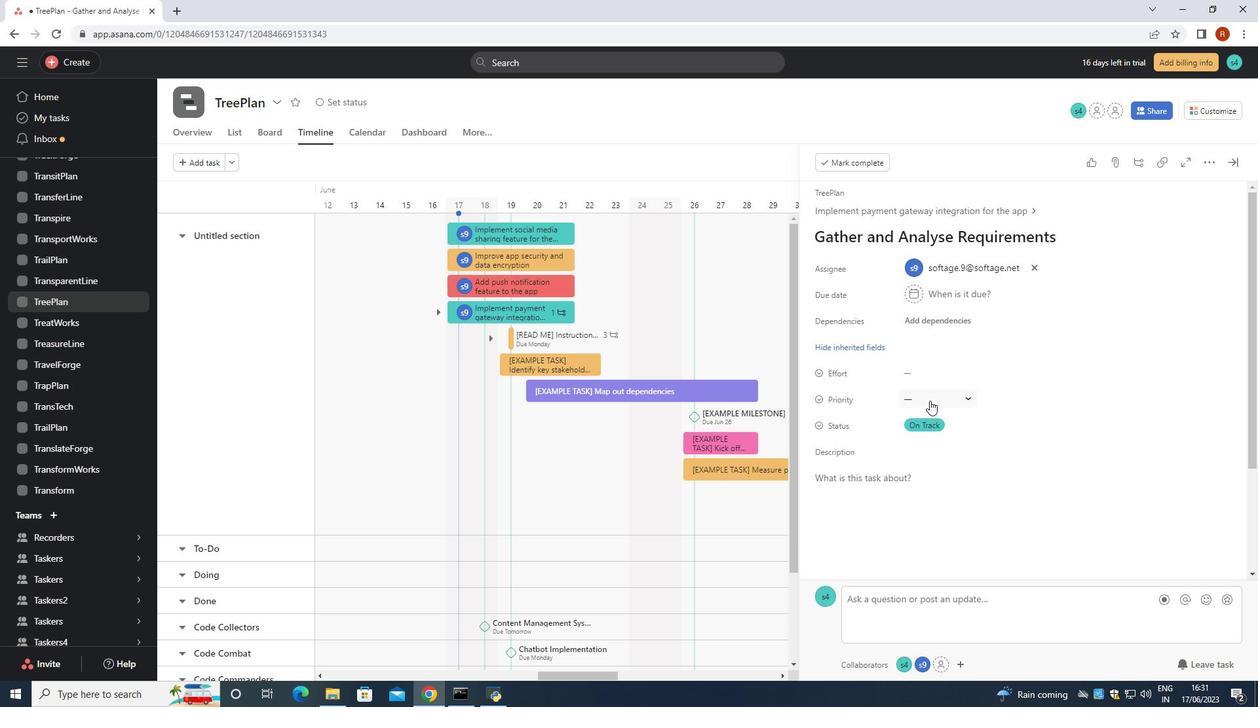 
Action: Mouse moved to (942, 488)
Screenshot: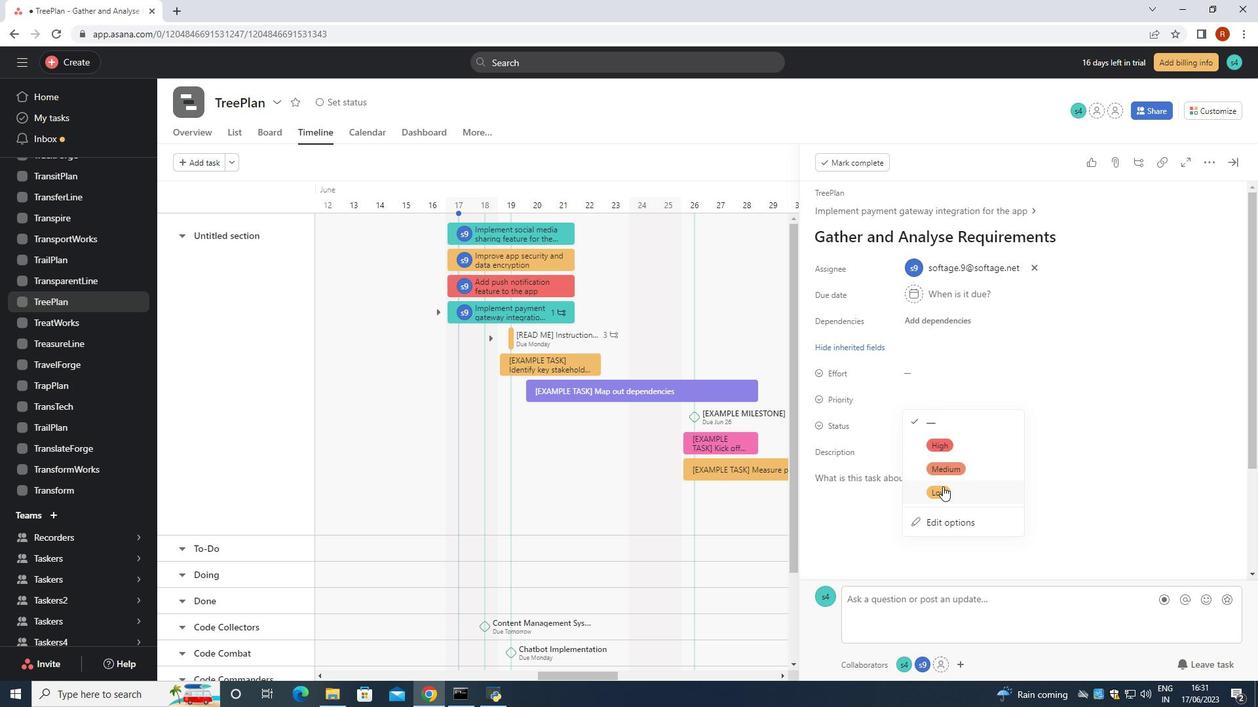 
Action: Mouse pressed left at (942, 488)
Screenshot: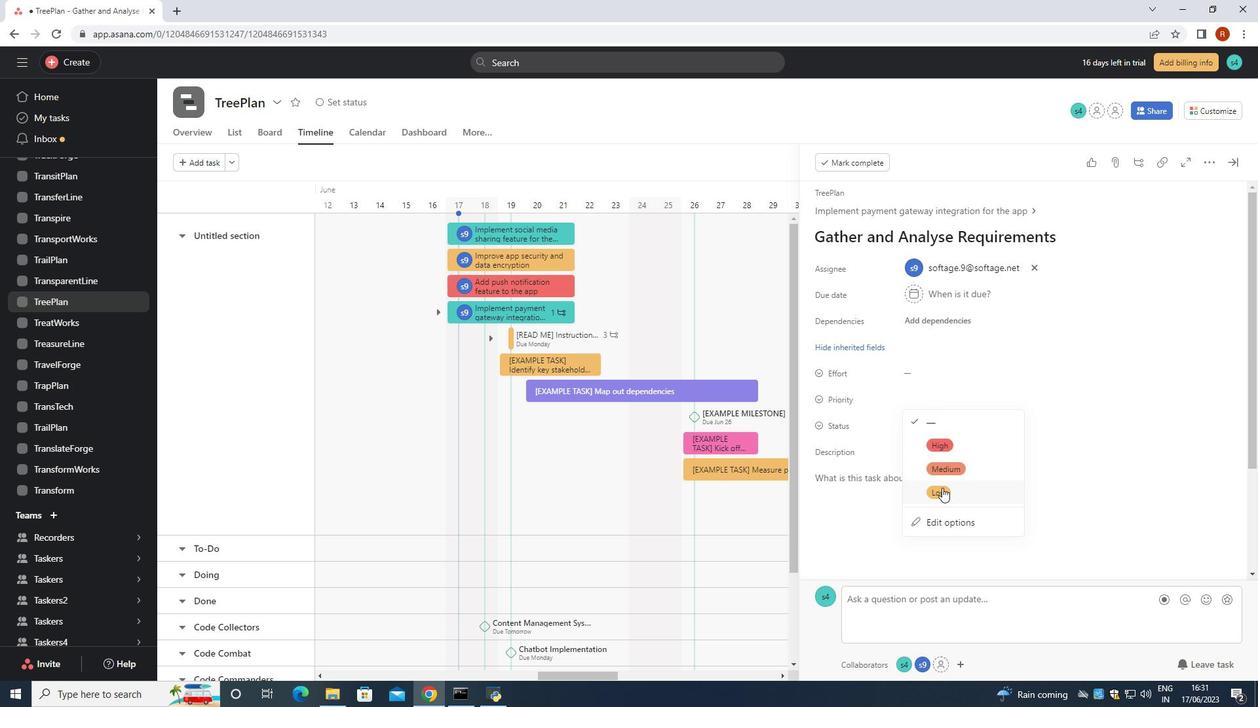 
Action: Mouse moved to (968, 429)
Screenshot: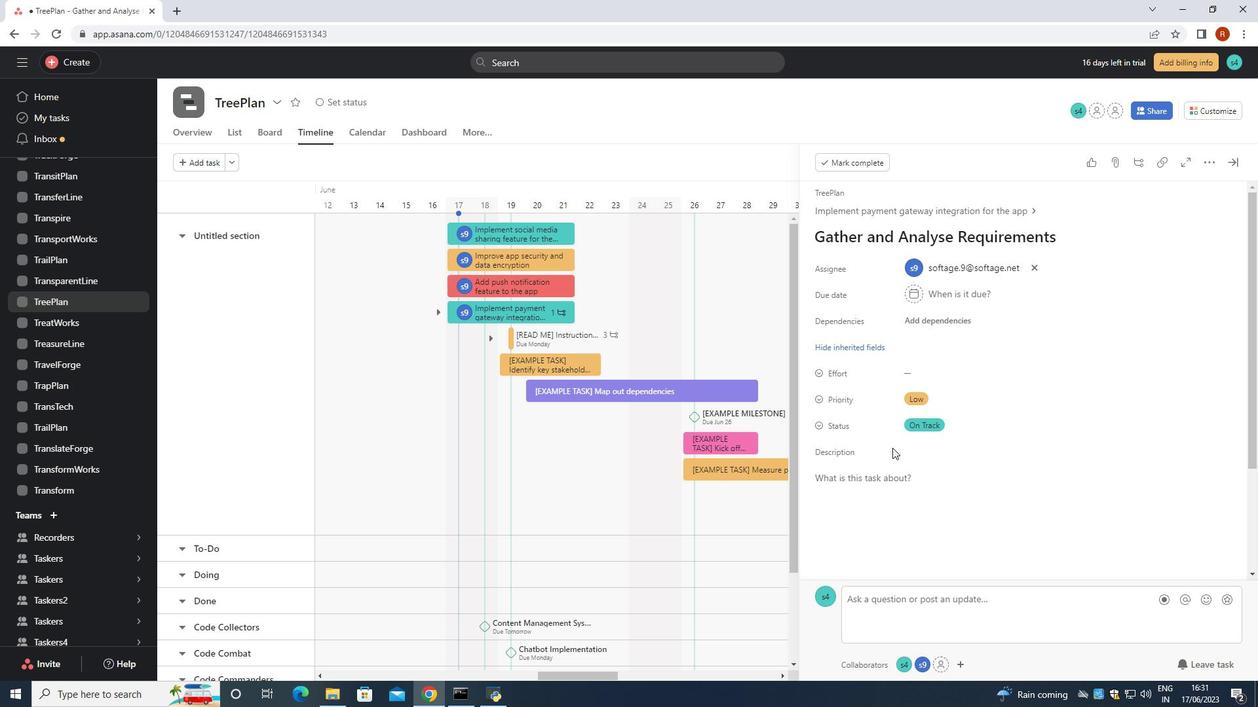 
Action: Mouse scrolled (968, 428) with delta (0, 0)
Screenshot: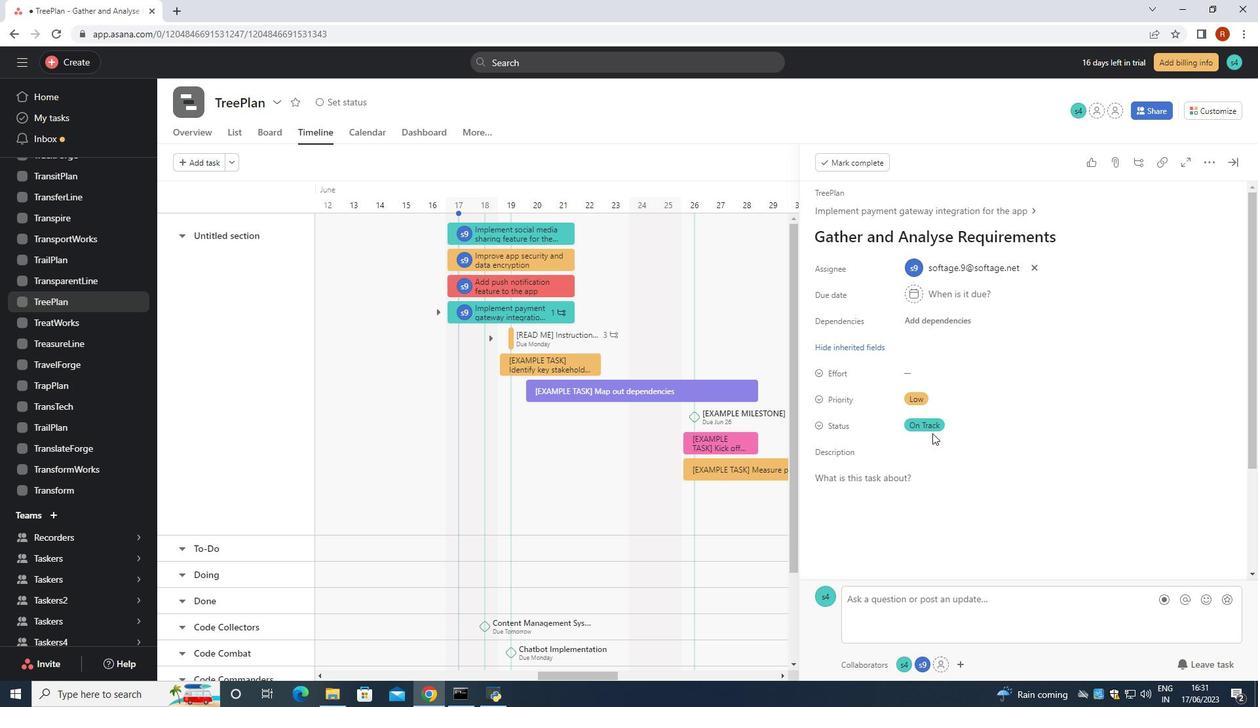 
Action: Mouse moved to (985, 430)
Screenshot: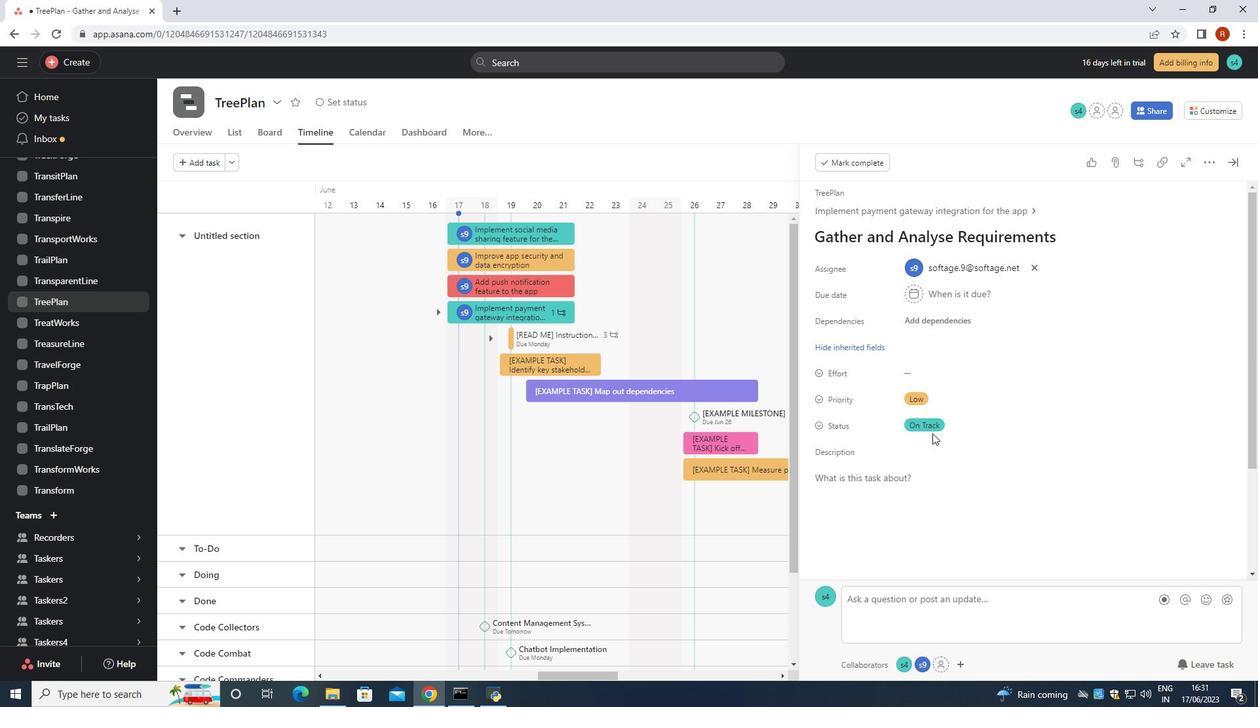 
Action: Mouse scrolled (985, 429) with delta (0, 0)
Screenshot: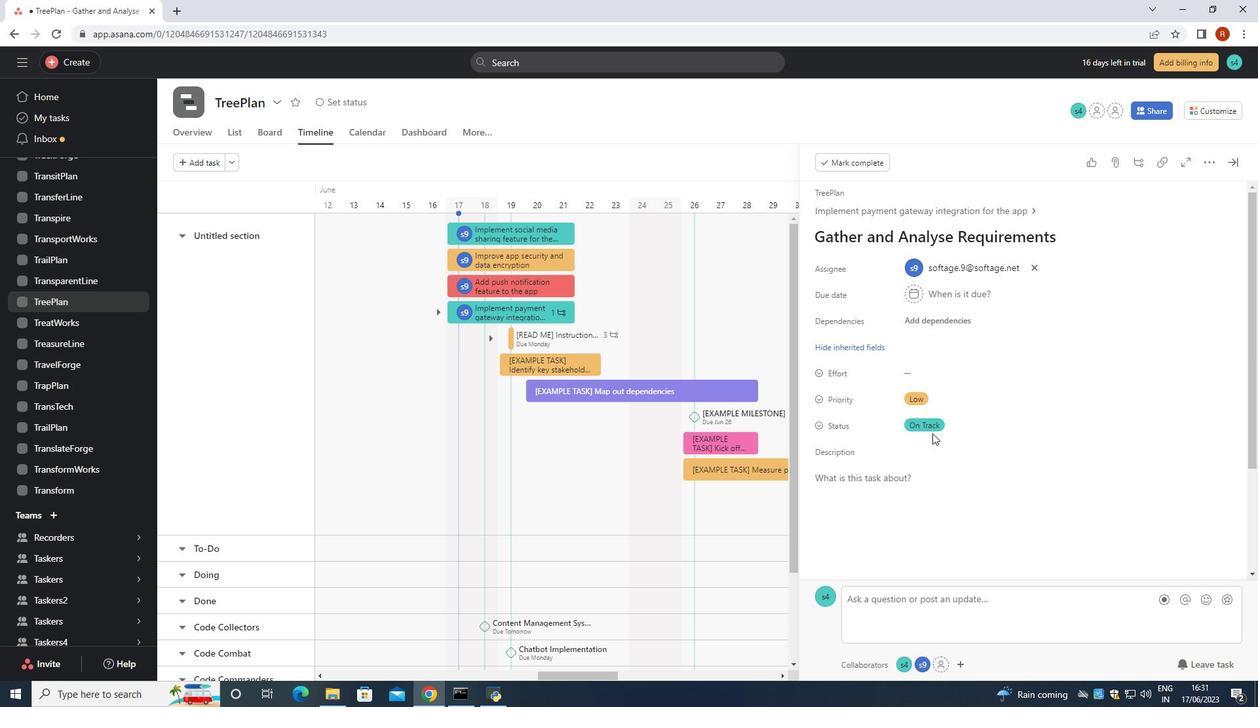 
Action: Mouse moved to (1097, 445)
Screenshot: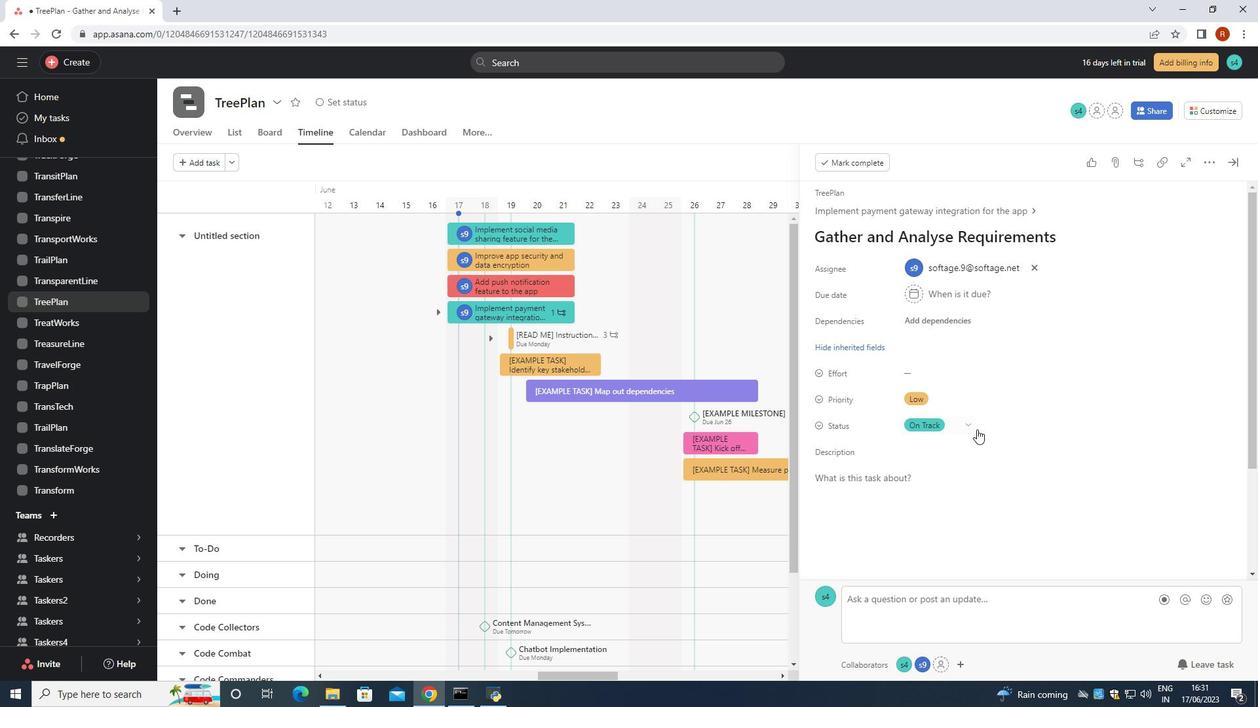 
Action: Mouse scrolled (1071, 440) with delta (0, 0)
Screenshot: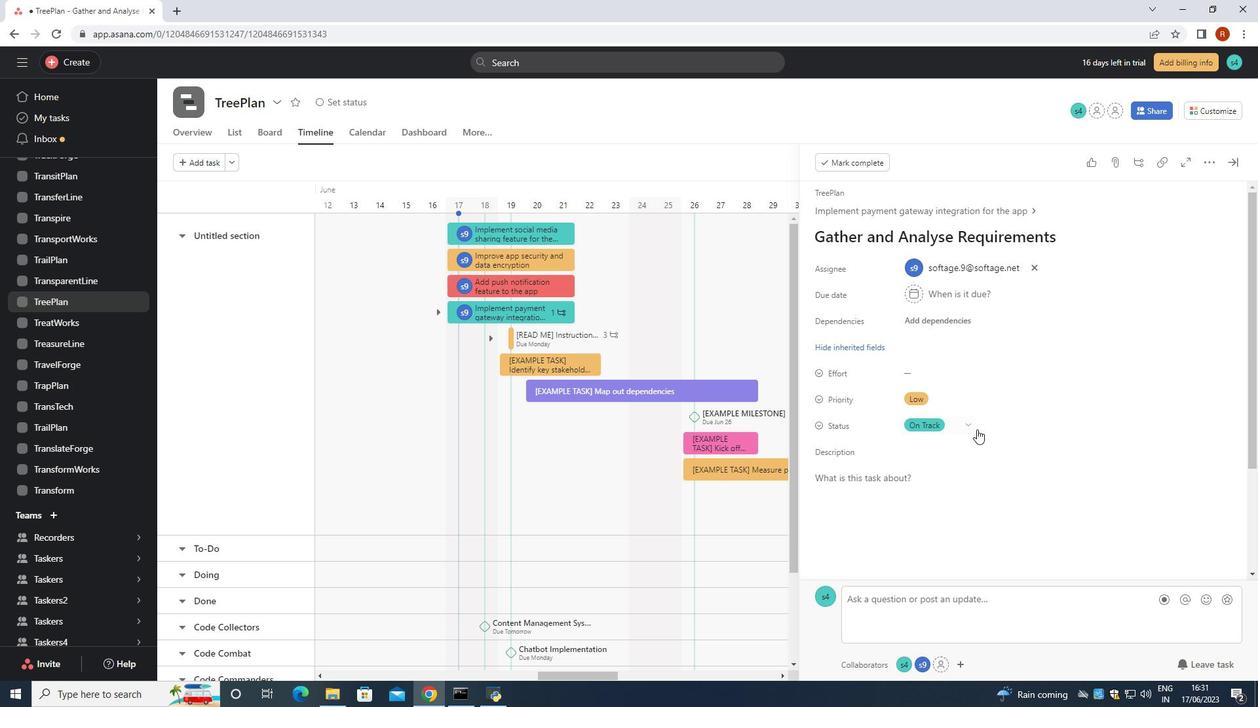 
Action: Mouse moved to (1112, 446)
Screenshot: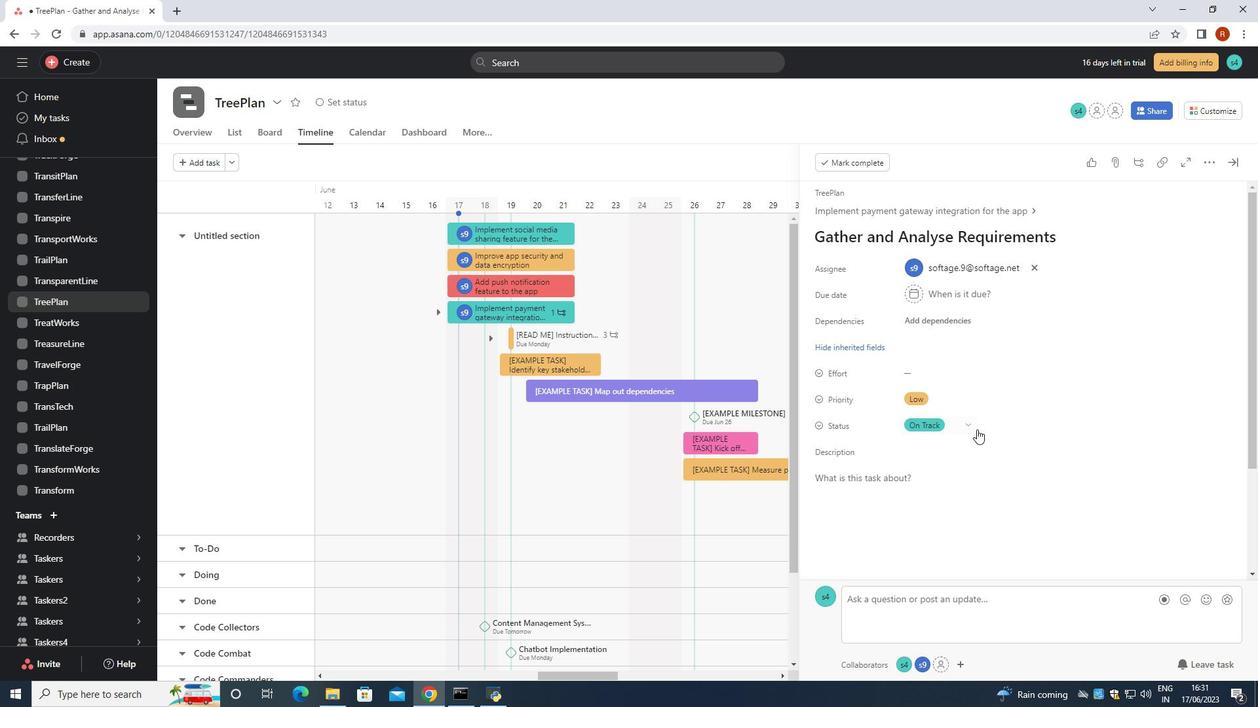 
Action: Mouse scrolled (1112, 445) with delta (0, 0)
Screenshot: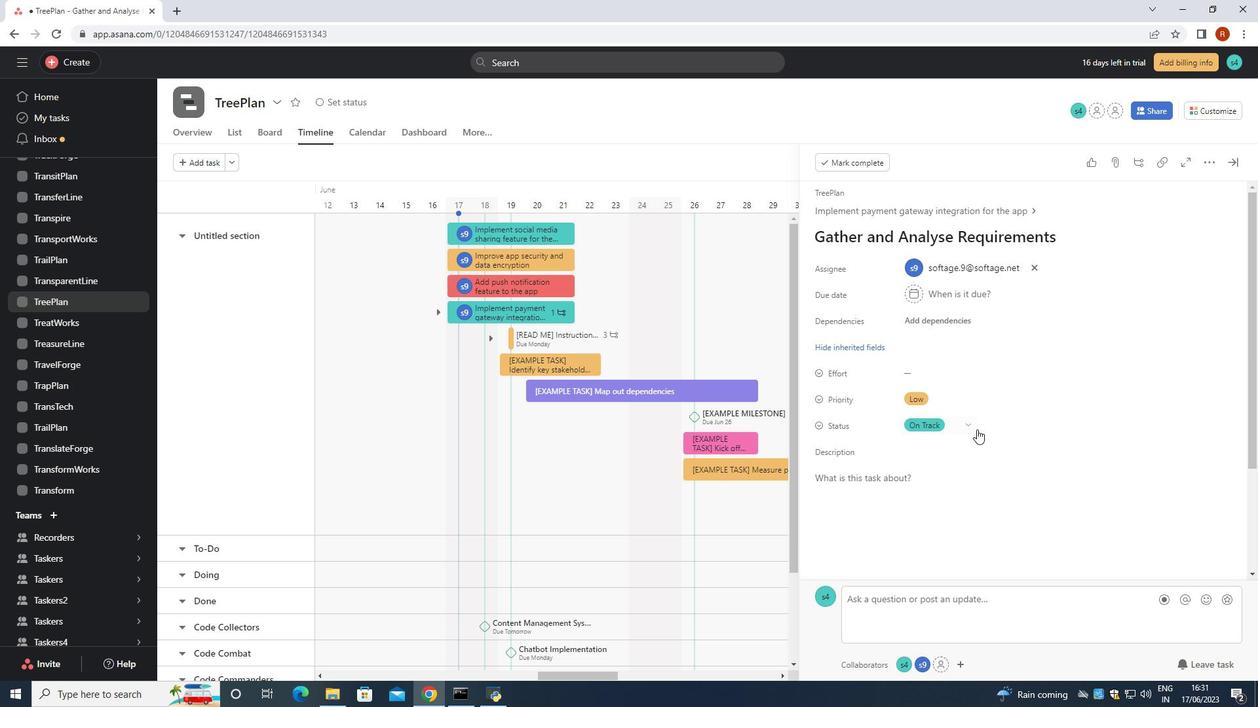 
Action: Mouse moved to (1113, 446)
Screenshot: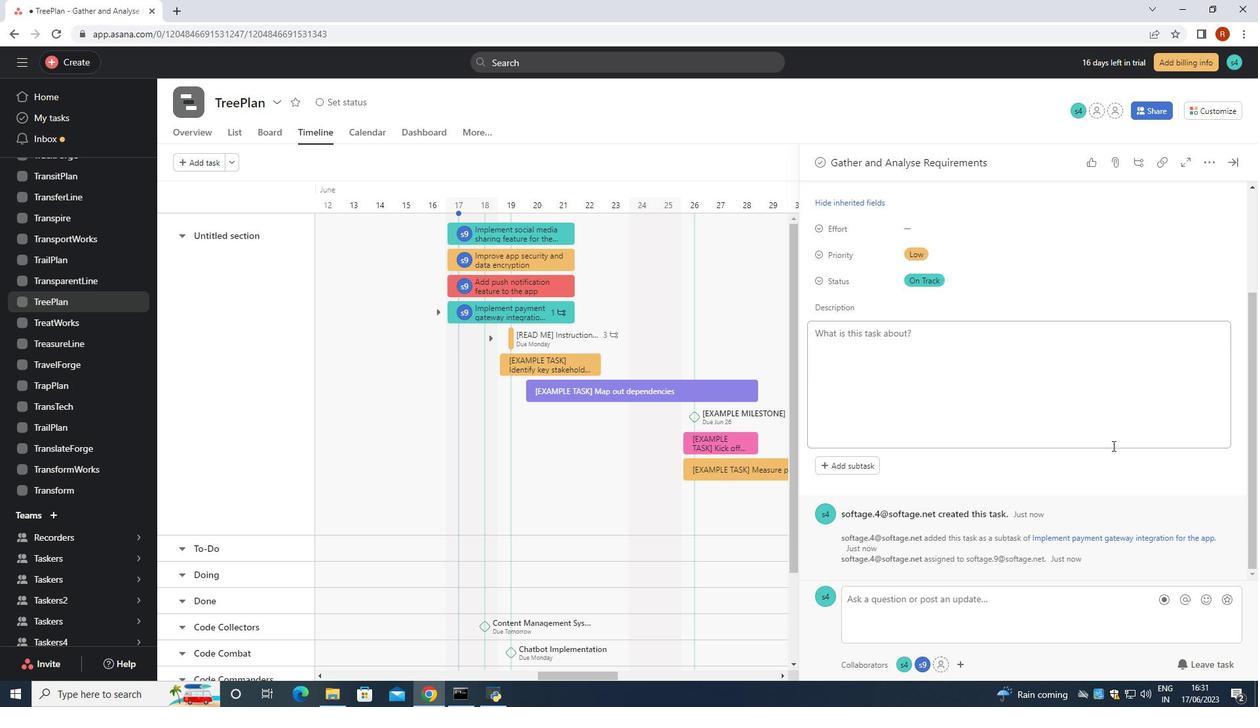 
Action: Mouse scrolled (1113, 447) with delta (0, 0)
Screenshot: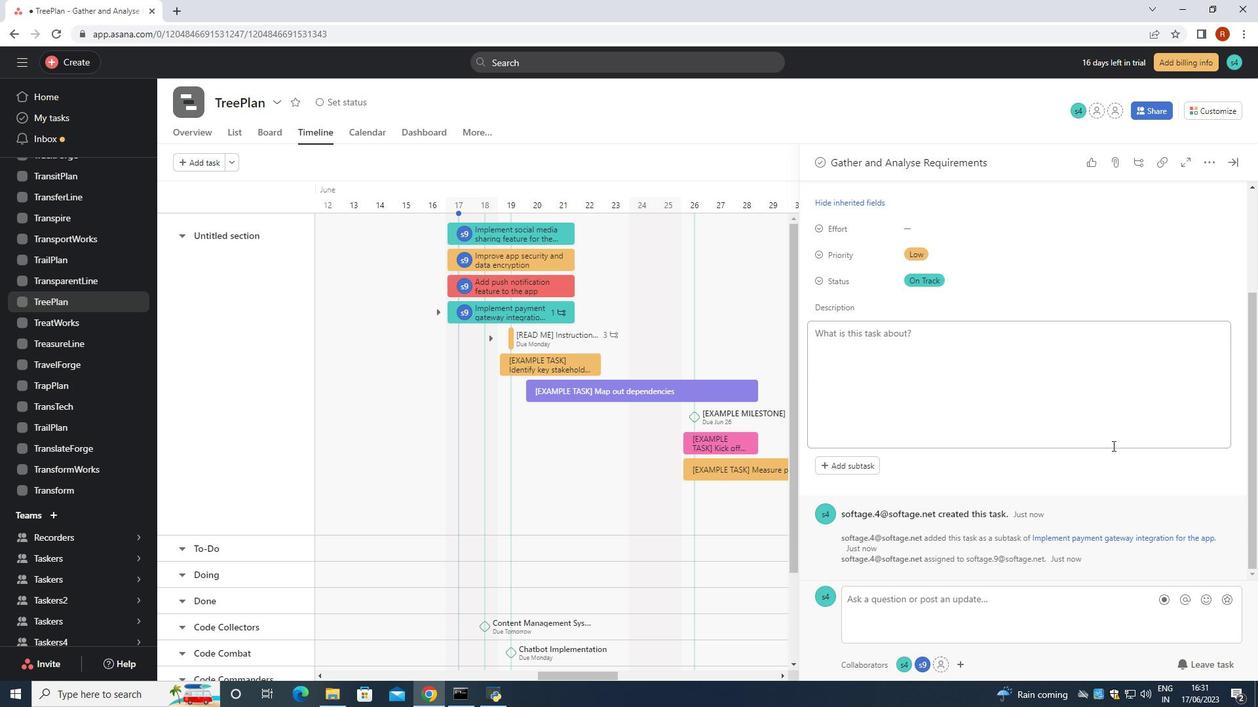 
Action: Mouse scrolled (1113, 447) with delta (0, 0)
Screenshot: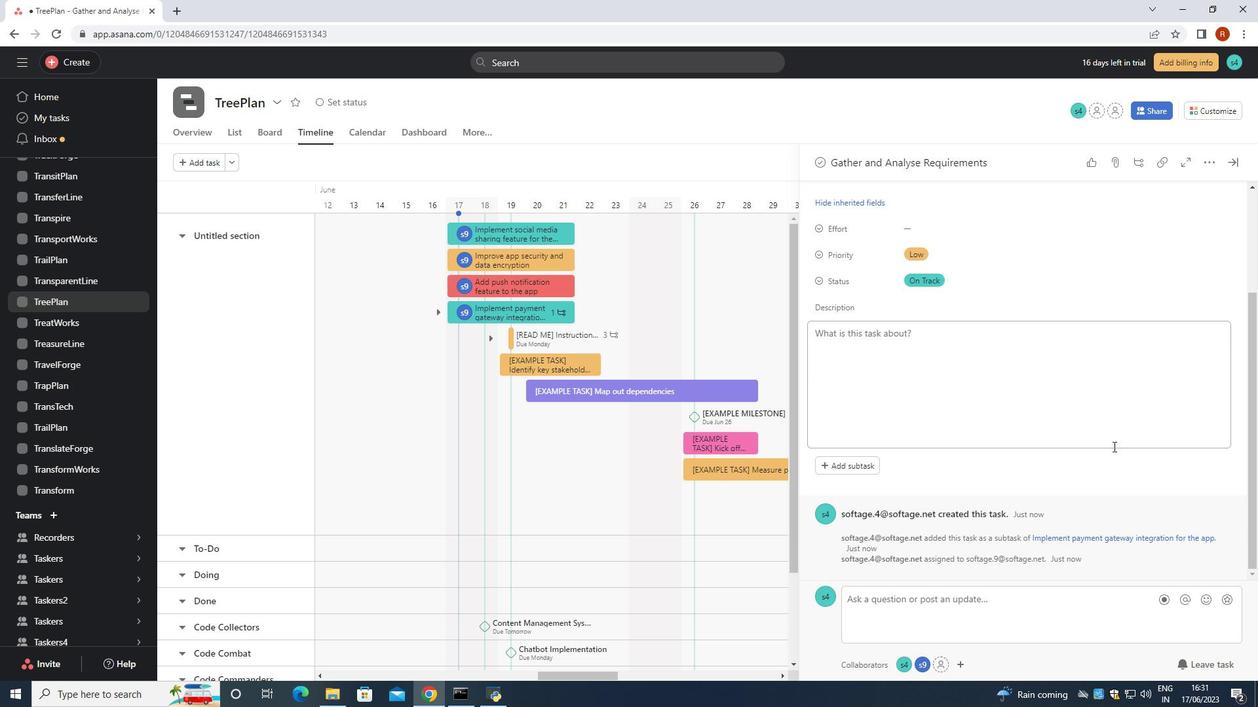 
Action: Mouse scrolled (1113, 447) with delta (0, 0)
Screenshot: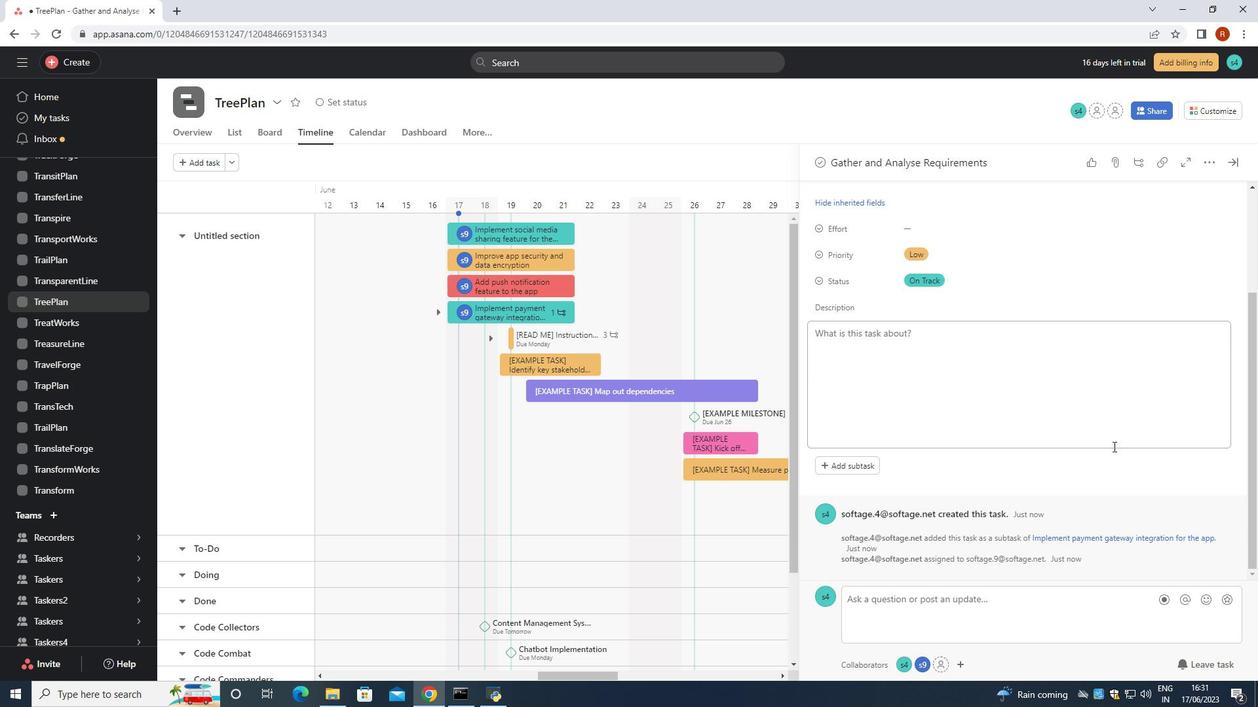 
Action: Mouse scrolled (1113, 447) with delta (0, 0)
Screenshot: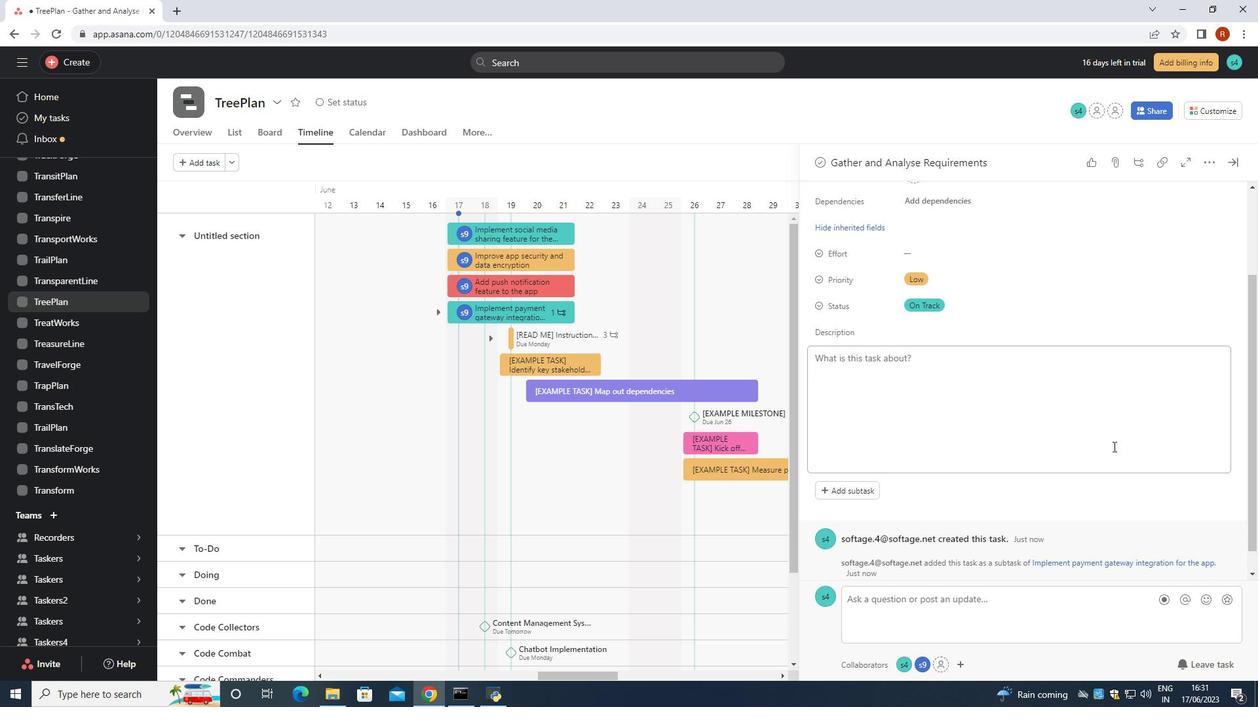 
Action: Mouse moved to (1113, 446)
Screenshot: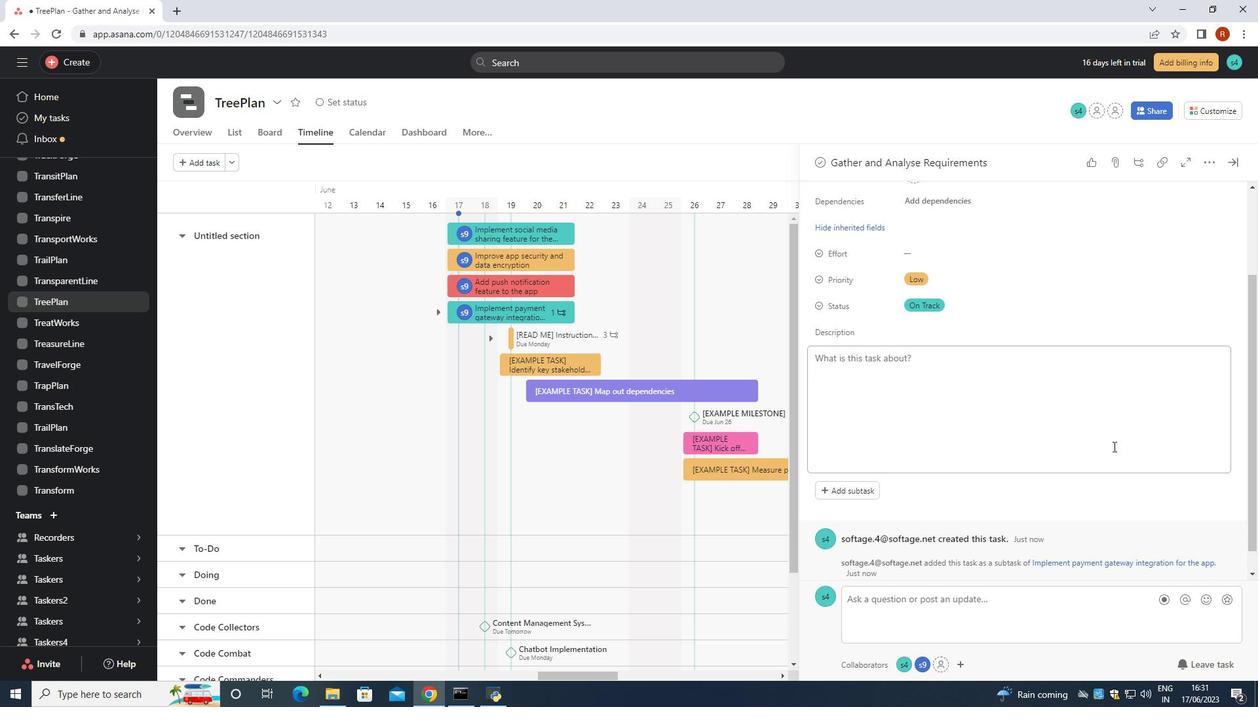 
Action: Mouse scrolled (1113, 447) with delta (0, 0)
Screenshot: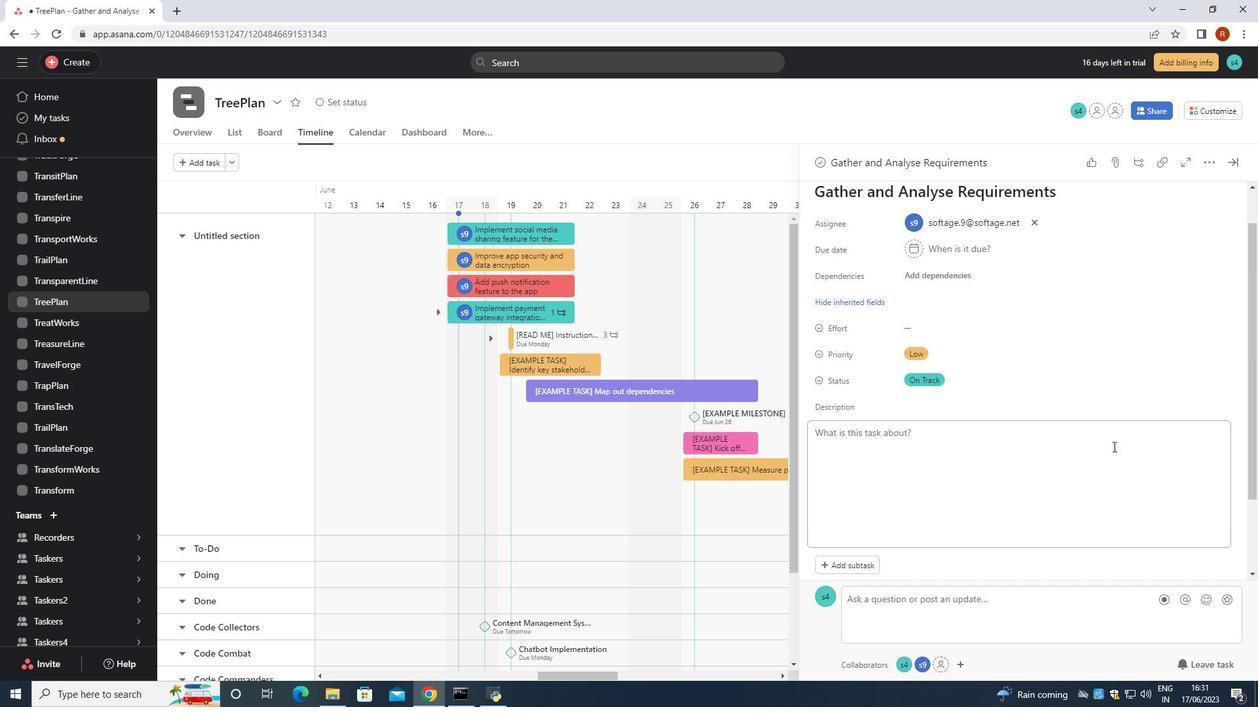 
Action: Mouse moved to (1112, 446)
Screenshot: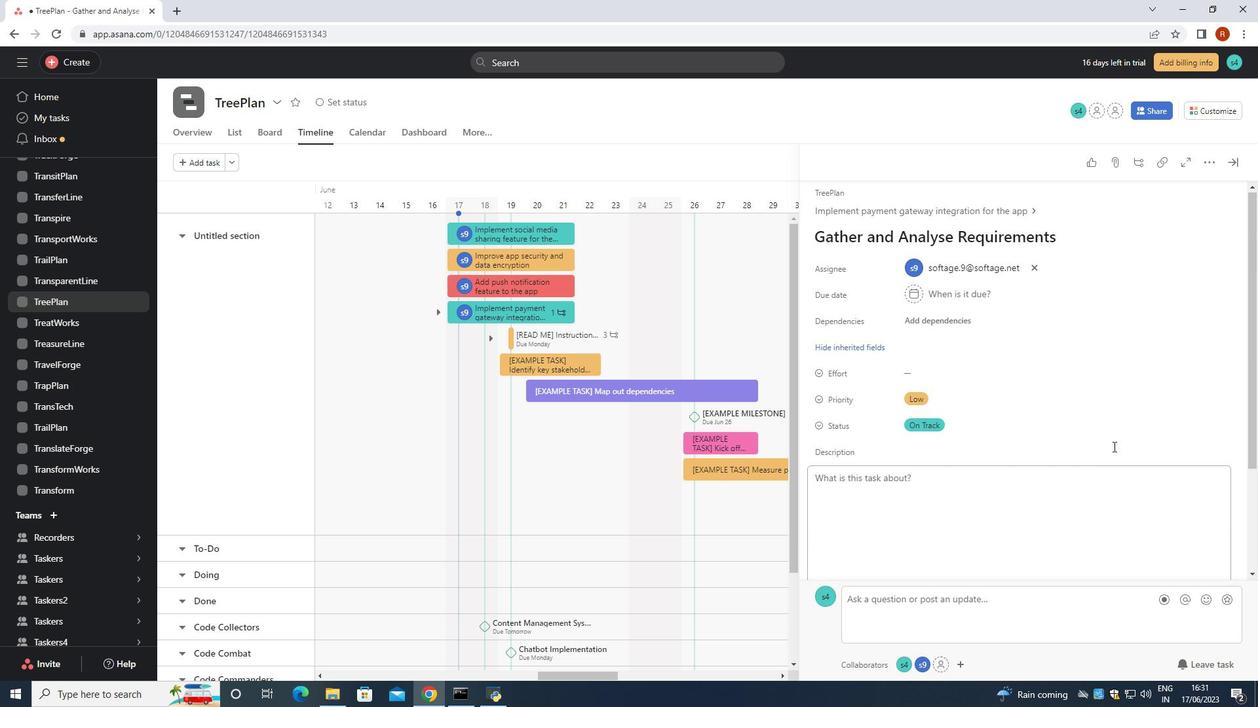 
